 Task: Create a Workspace WS0000000019 in Trello with Workspace Type as ENGINEERING-IT and Workspace Description as WD0000000019. Invite a Team Member Email0000000073 to Workspace WS0000000019 in Trello. Invite a Team Member Email0000000074 to Workspace WS0000000019 in Trello. Invite a Team Member Email0000000075 to Workspace WS0000000019 in Trello. Invite a Team Member Email0000000076 to Workspace WS0000000019 in Trello
Action: Mouse moved to (708, 767)
Screenshot: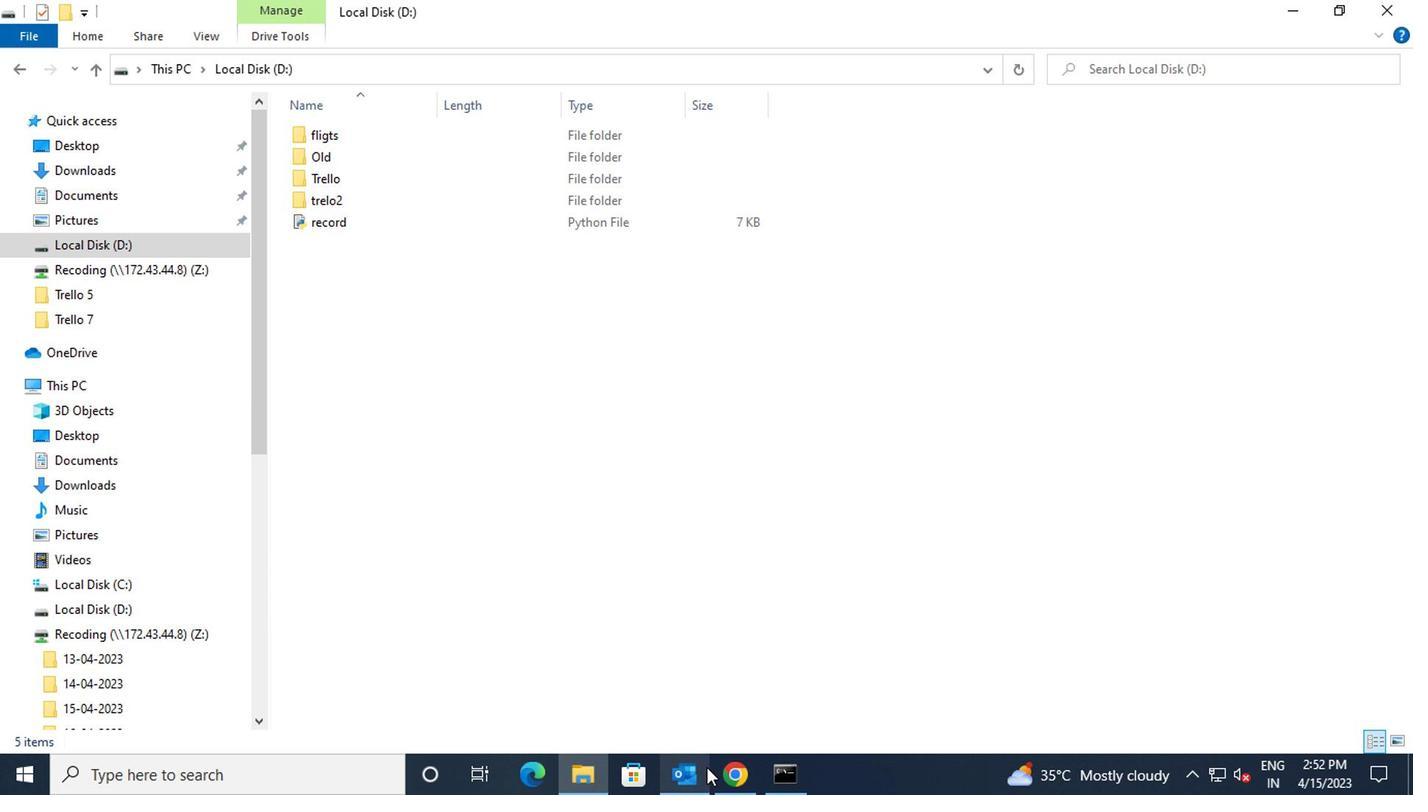 
Action: Mouse pressed left at (708, 767)
Screenshot: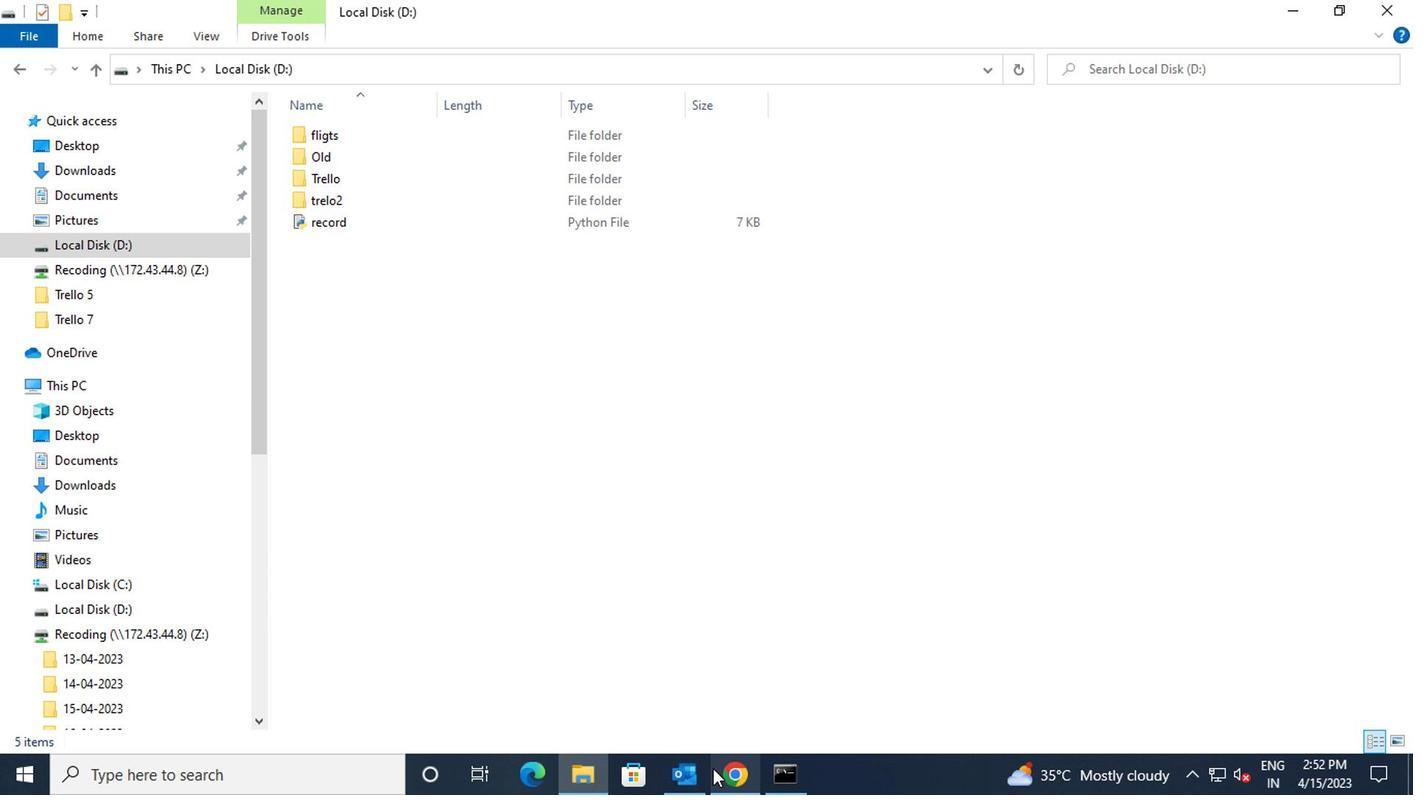 
Action: Mouse moved to (591, 138)
Screenshot: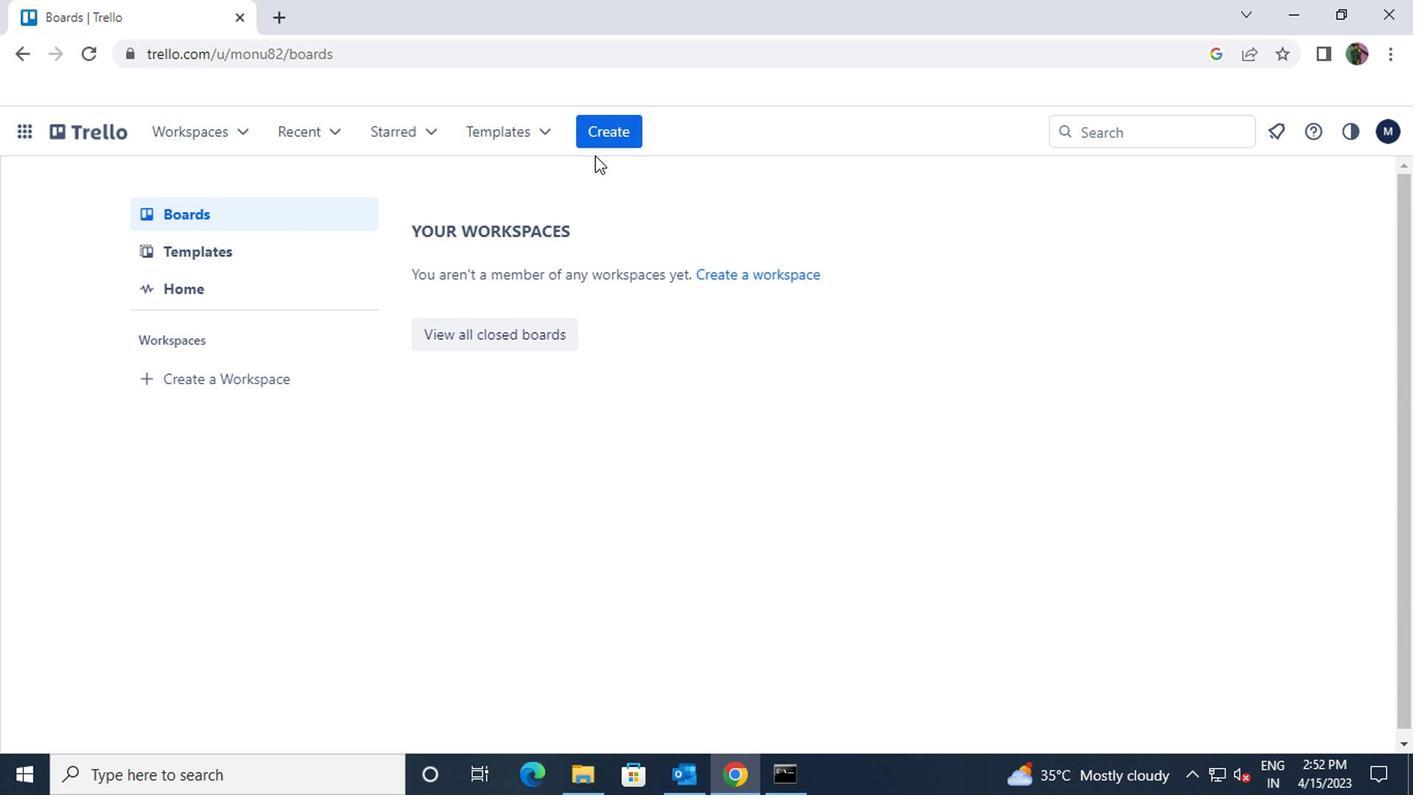 
Action: Mouse pressed left at (591, 138)
Screenshot: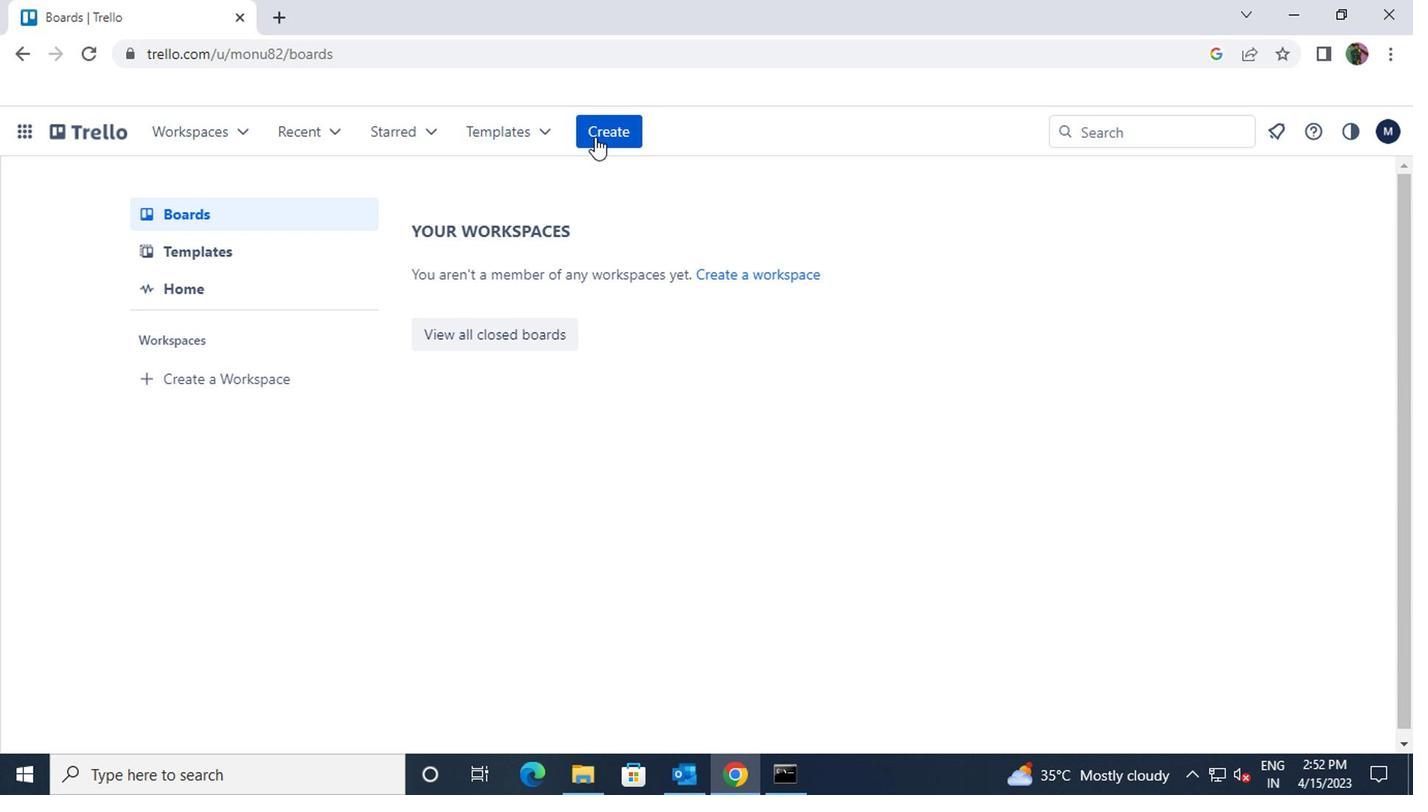
Action: Mouse moved to (653, 334)
Screenshot: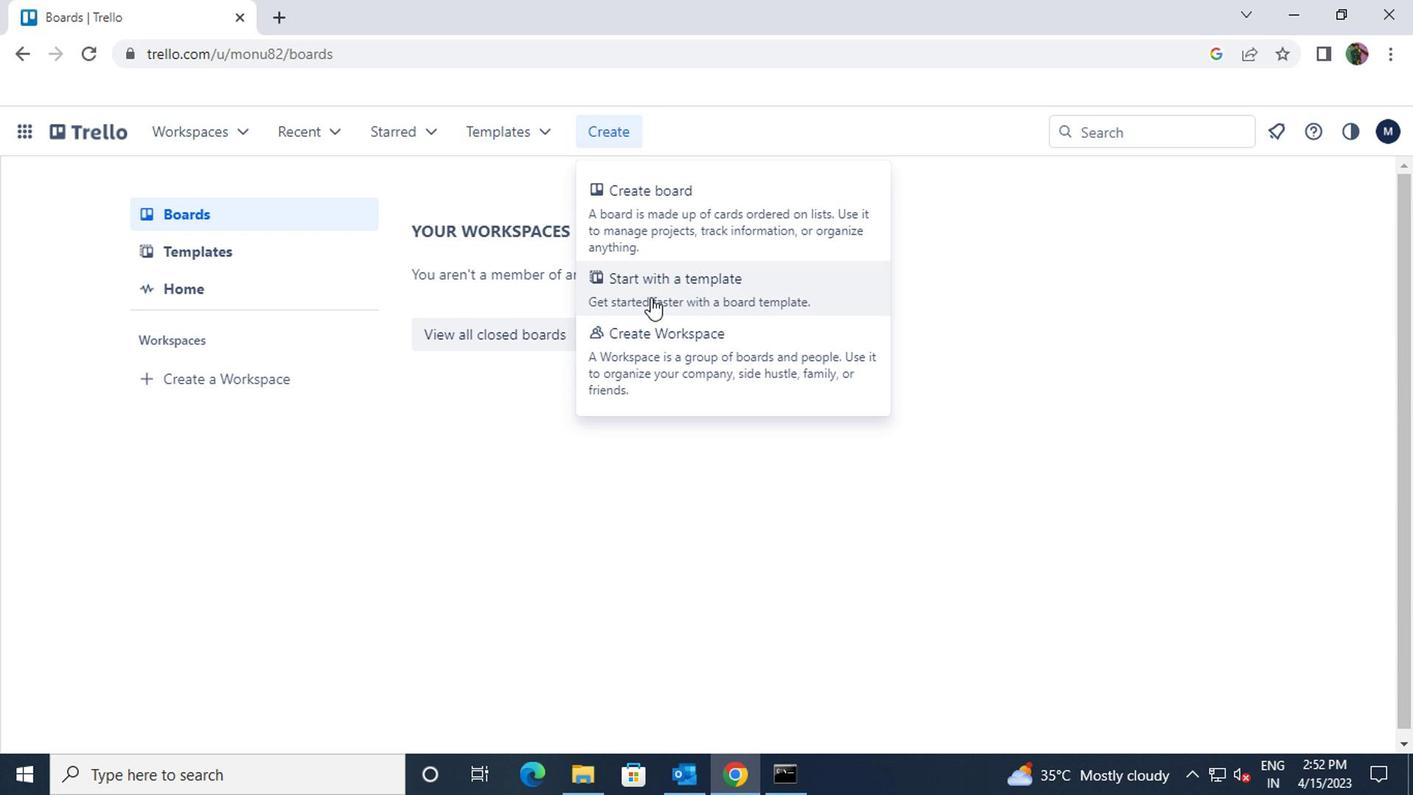 
Action: Mouse pressed left at (653, 334)
Screenshot: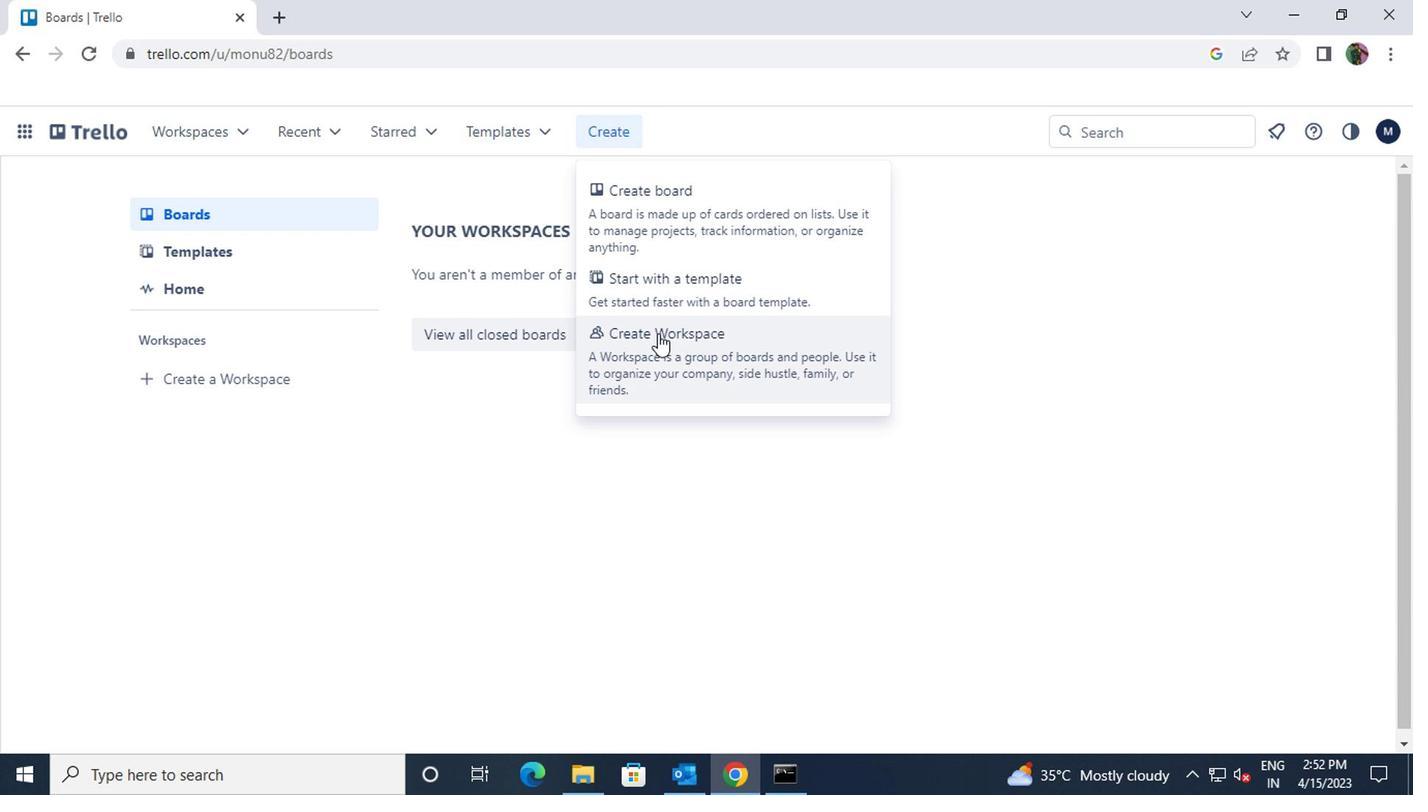 
Action: Key pressed <Key.shift>WS0000000019
Screenshot: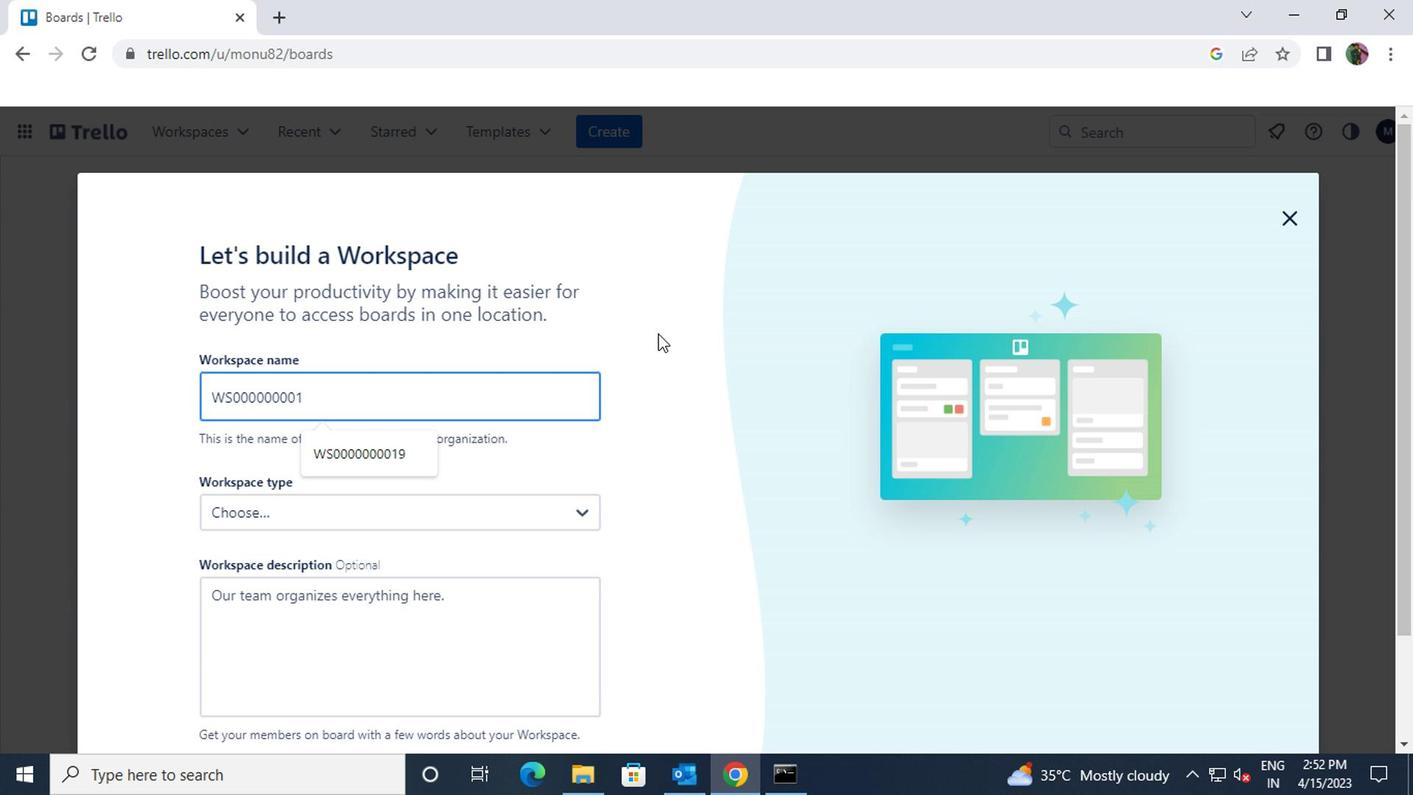 
Action: Mouse moved to (575, 507)
Screenshot: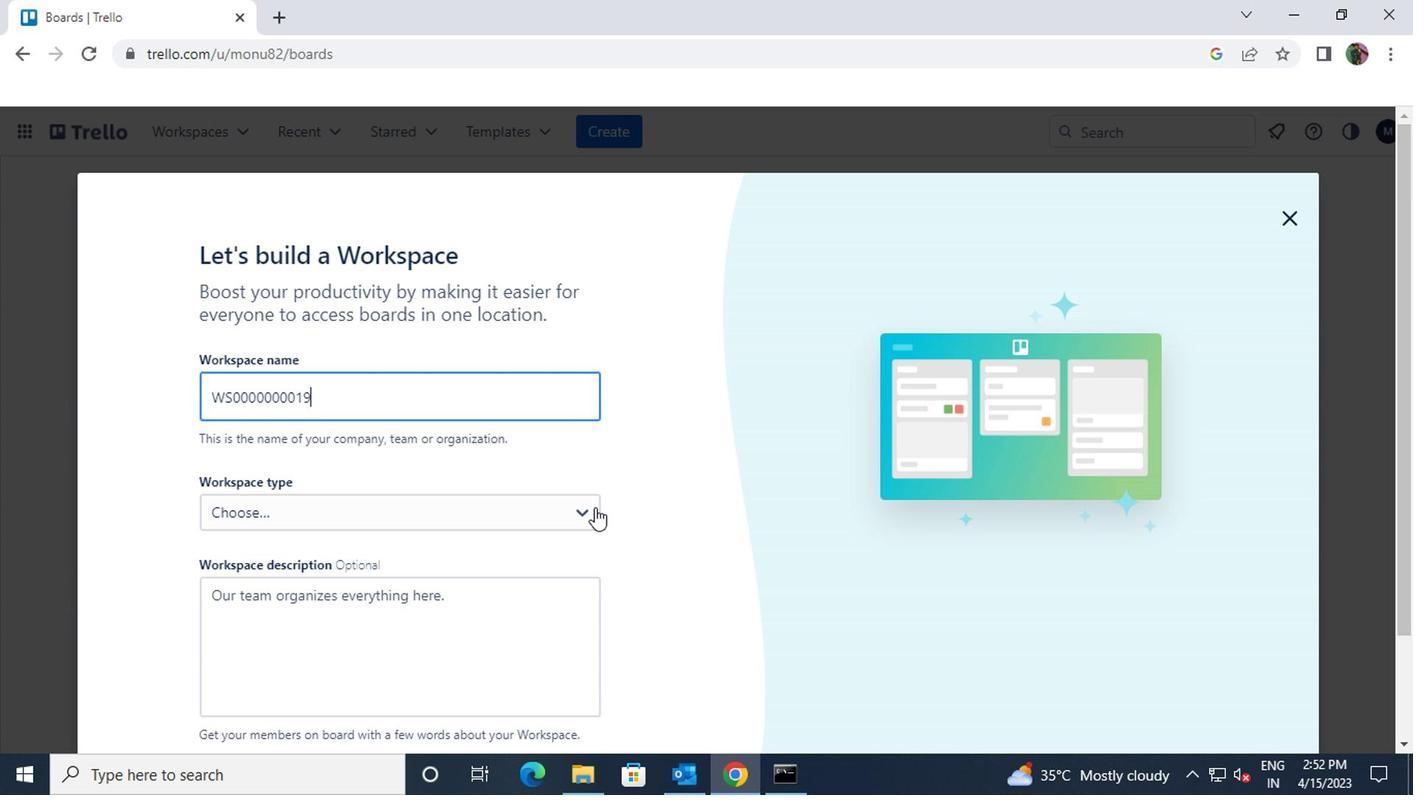 
Action: Mouse pressed left at (575, 507)
Screenshot: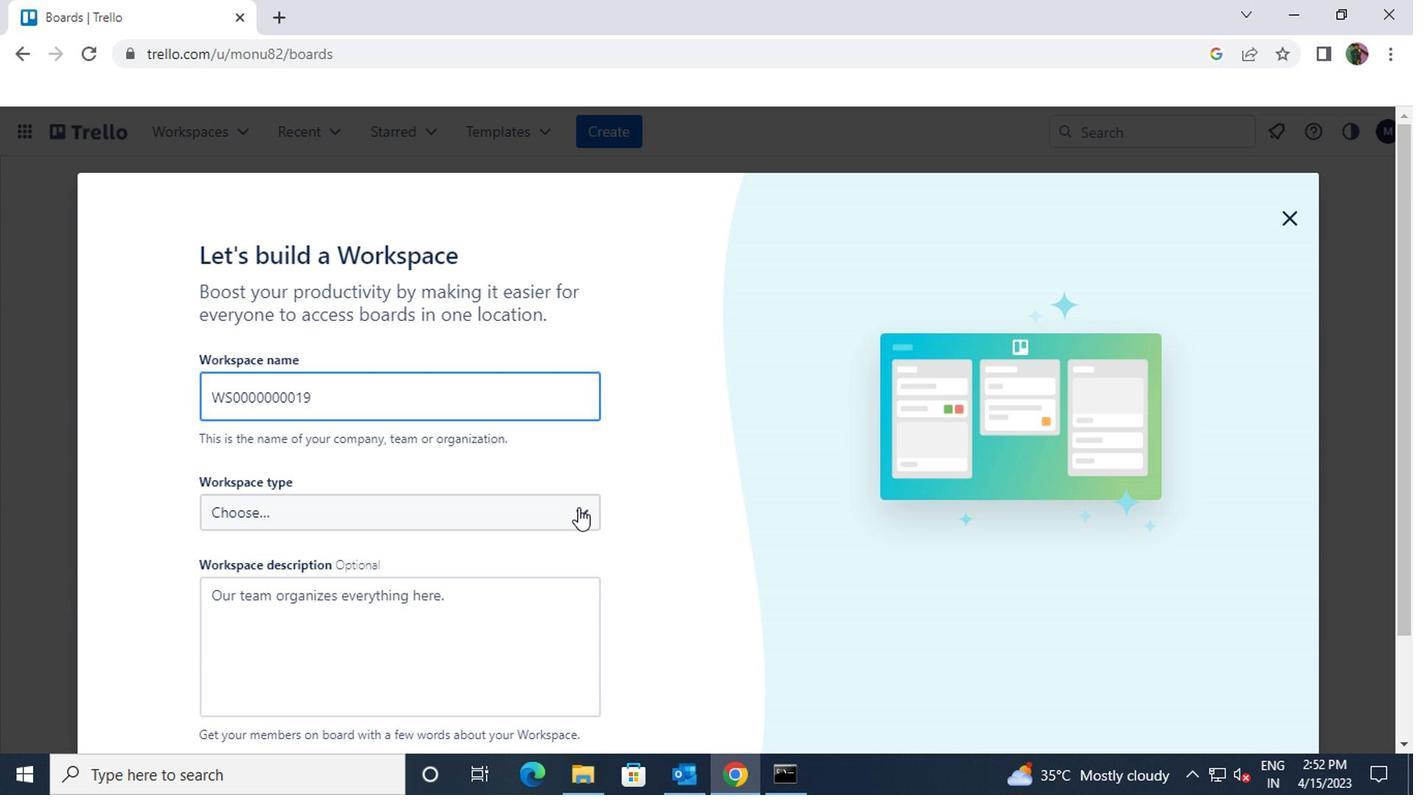 
Action: Mouse moved to (517, 551)
Screenshot: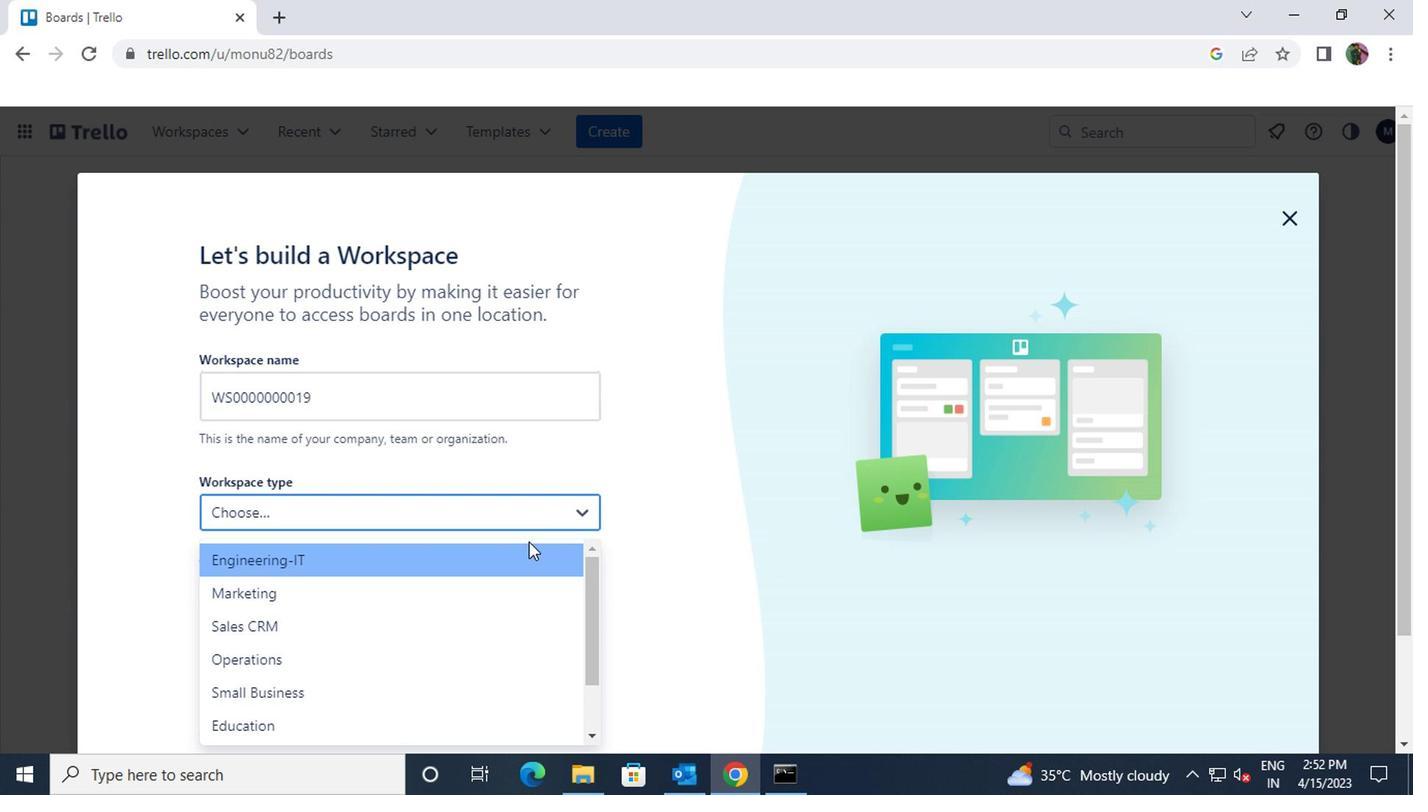 
Action: Mouse pressed left at (517, 551)
Screenshot: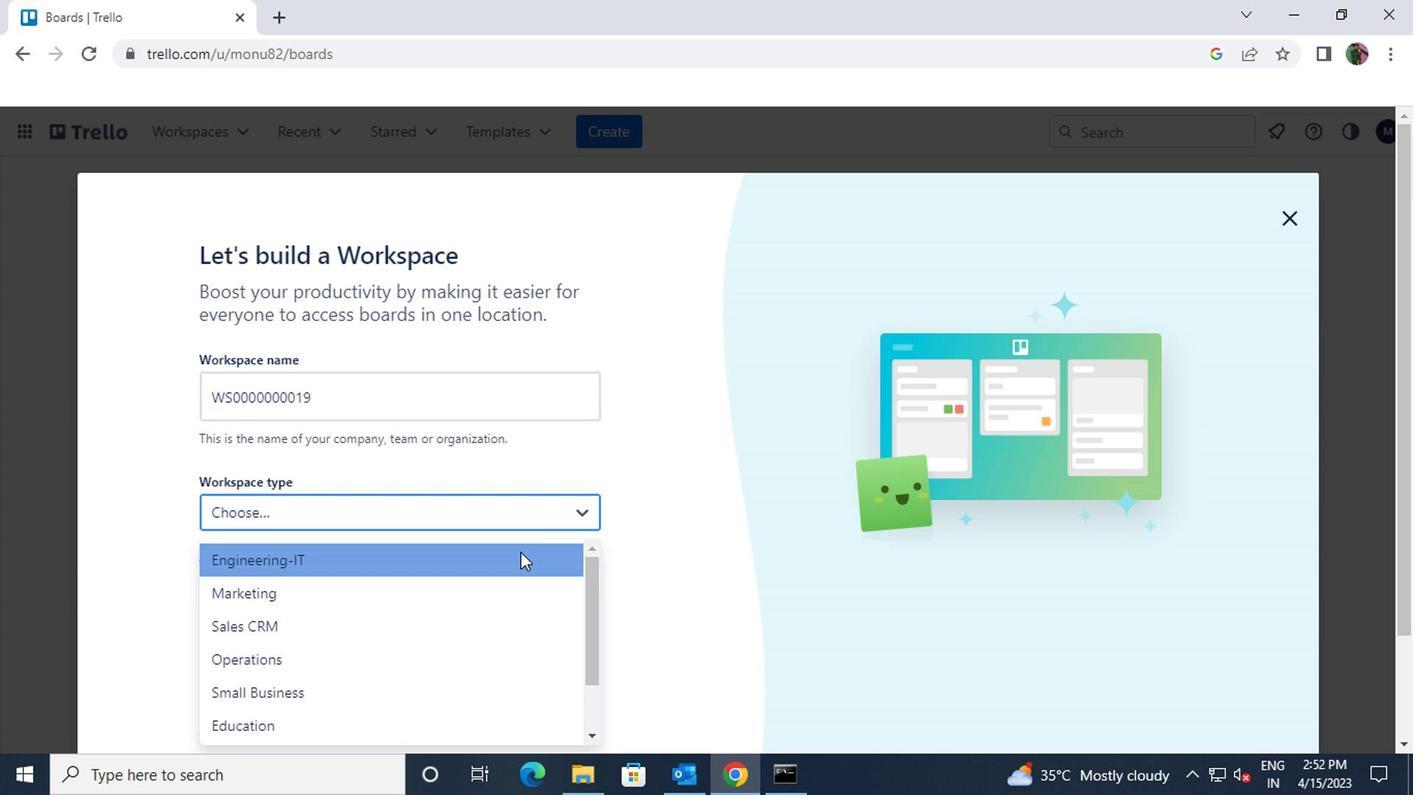 
Action: Mouse moved to (474, 609)
Screenshot: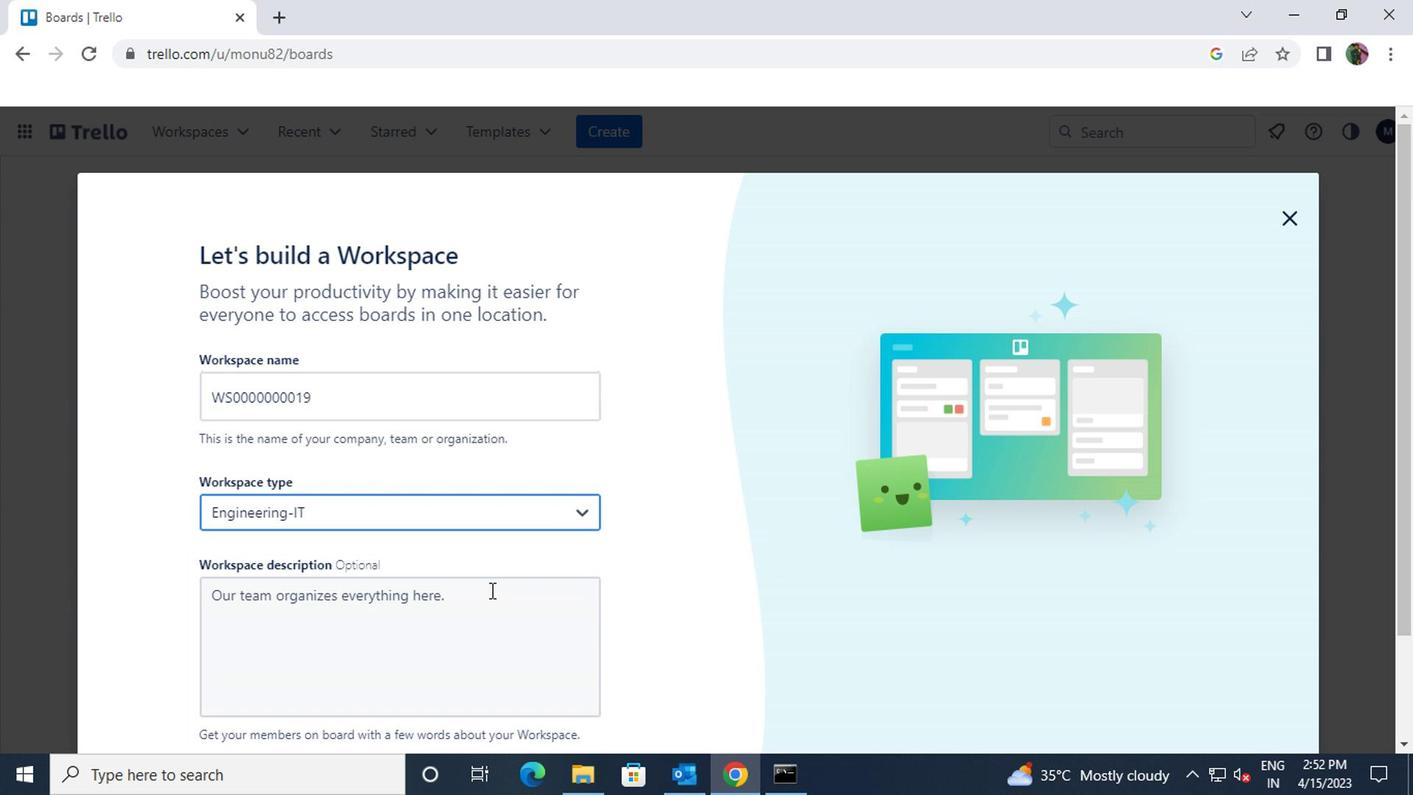 
Action: Mouse pressed left at (474, 609)
Screenshot: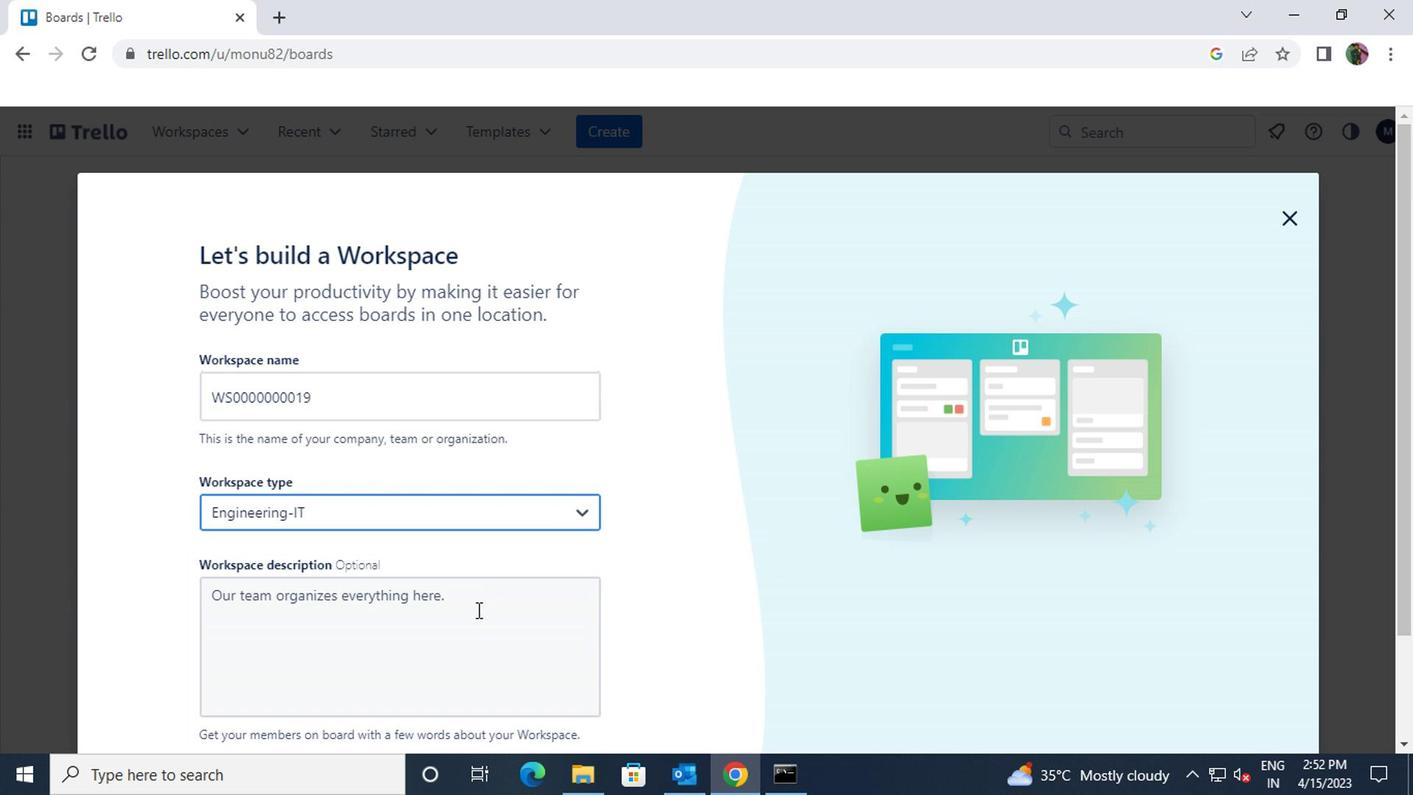 
Action: Mouse moved to (469, 577)
Screenshot: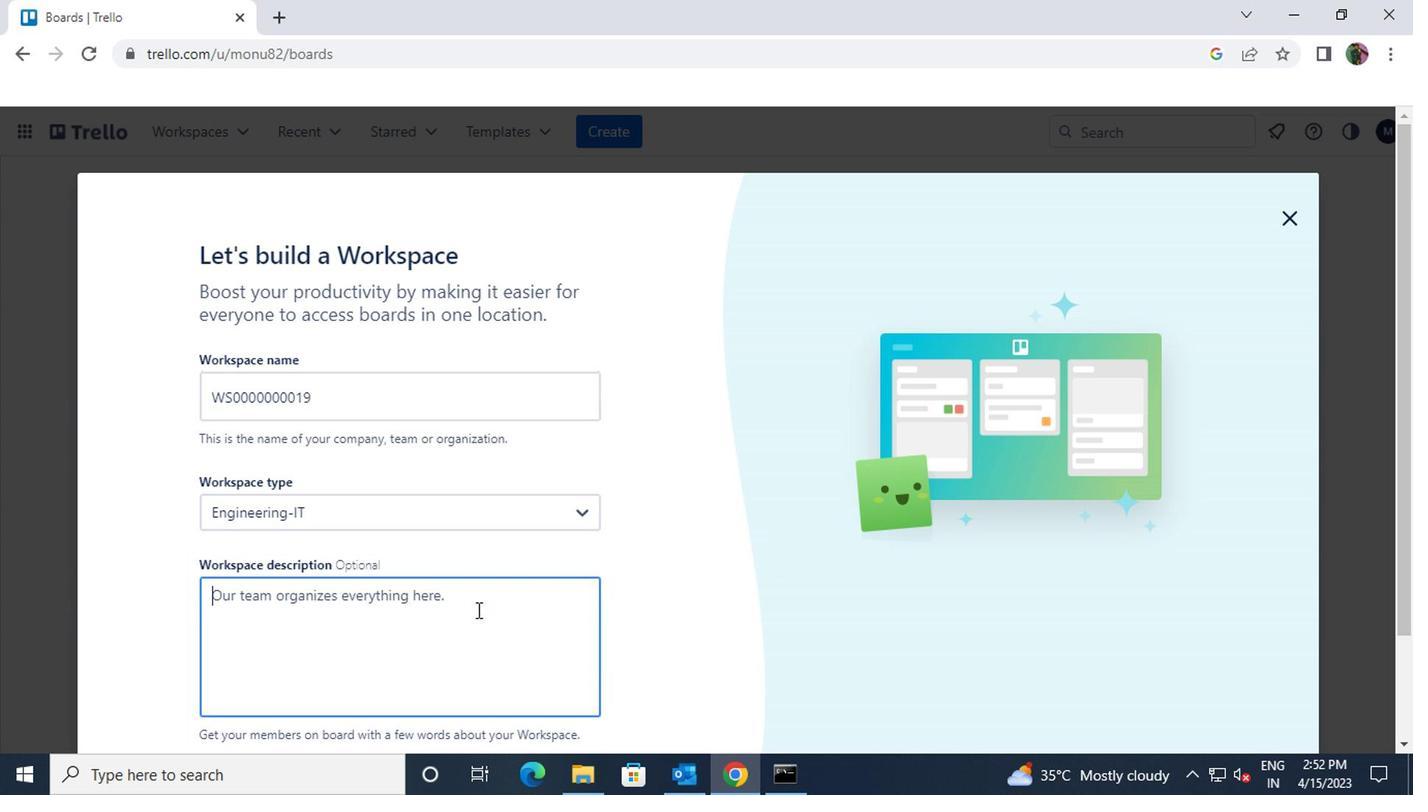 
Action: Key pressed <Key.shift><Key.shift><Key.shift><Key.shift><Key.shift><Key.shift><Key.shift><Key.shift><Key.shift>WD0000000019
Screenshot: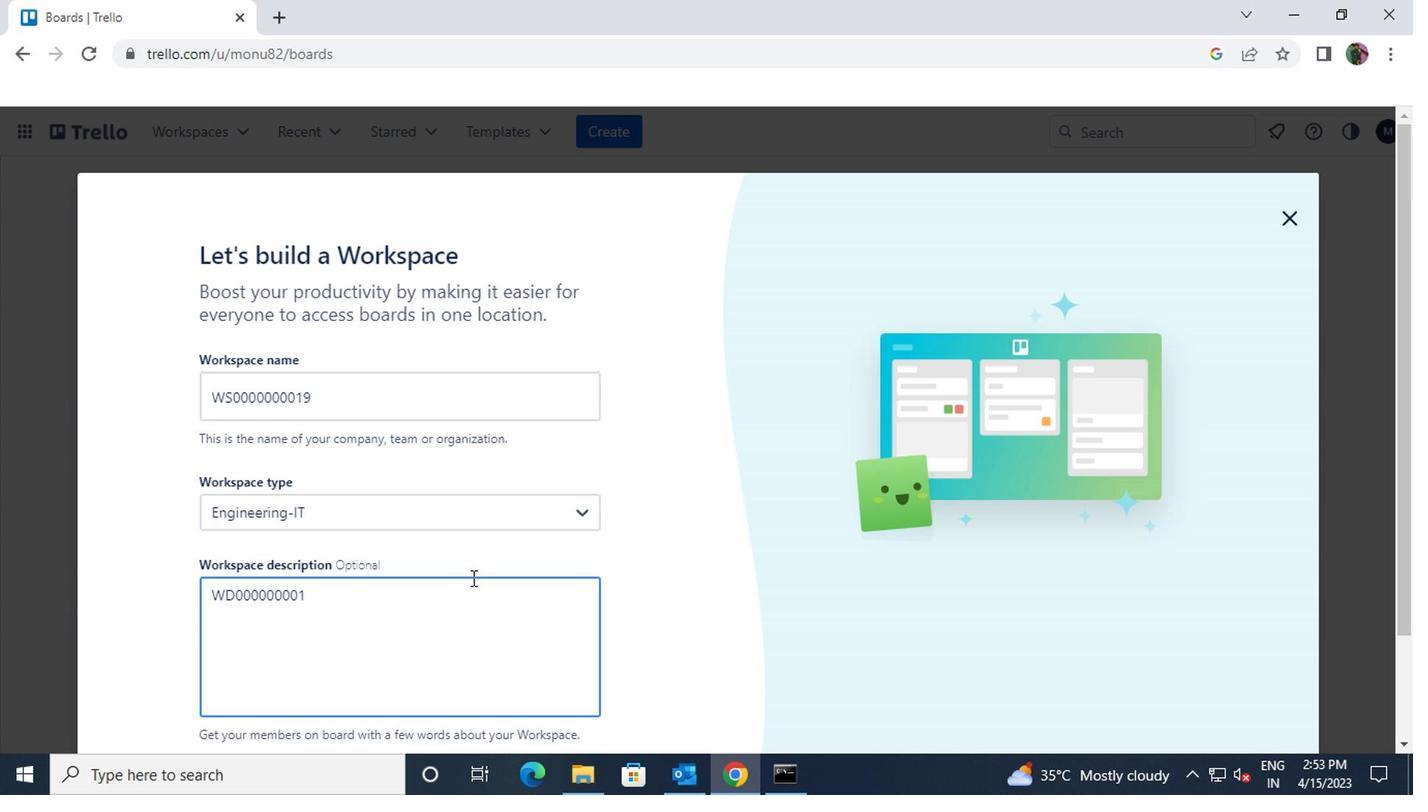 
Action: Mouse scrolled (469, 576) with delta (0, 0)
Screenshot: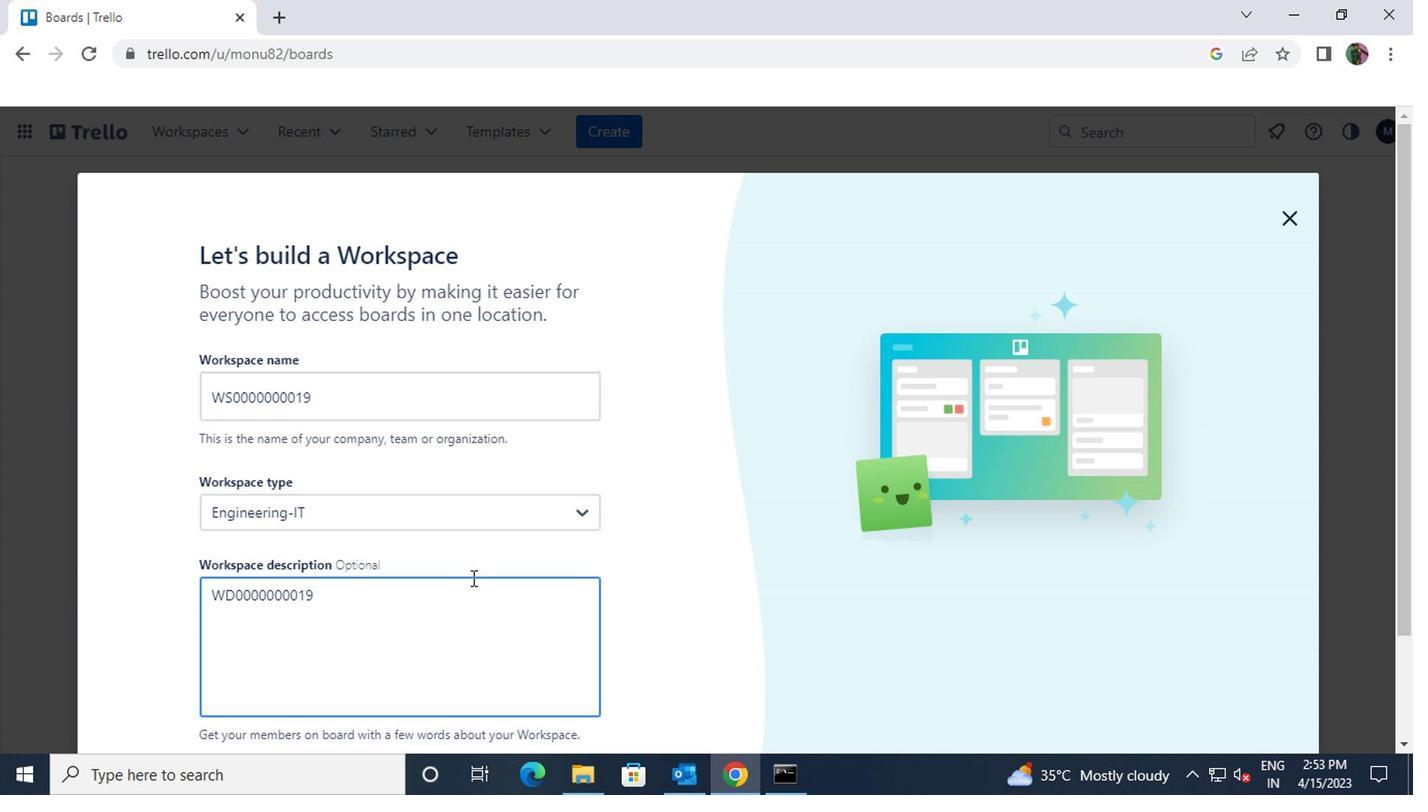 
Action: Mouse scrolled (469, 576) with delta (0, 0)
Screenshot: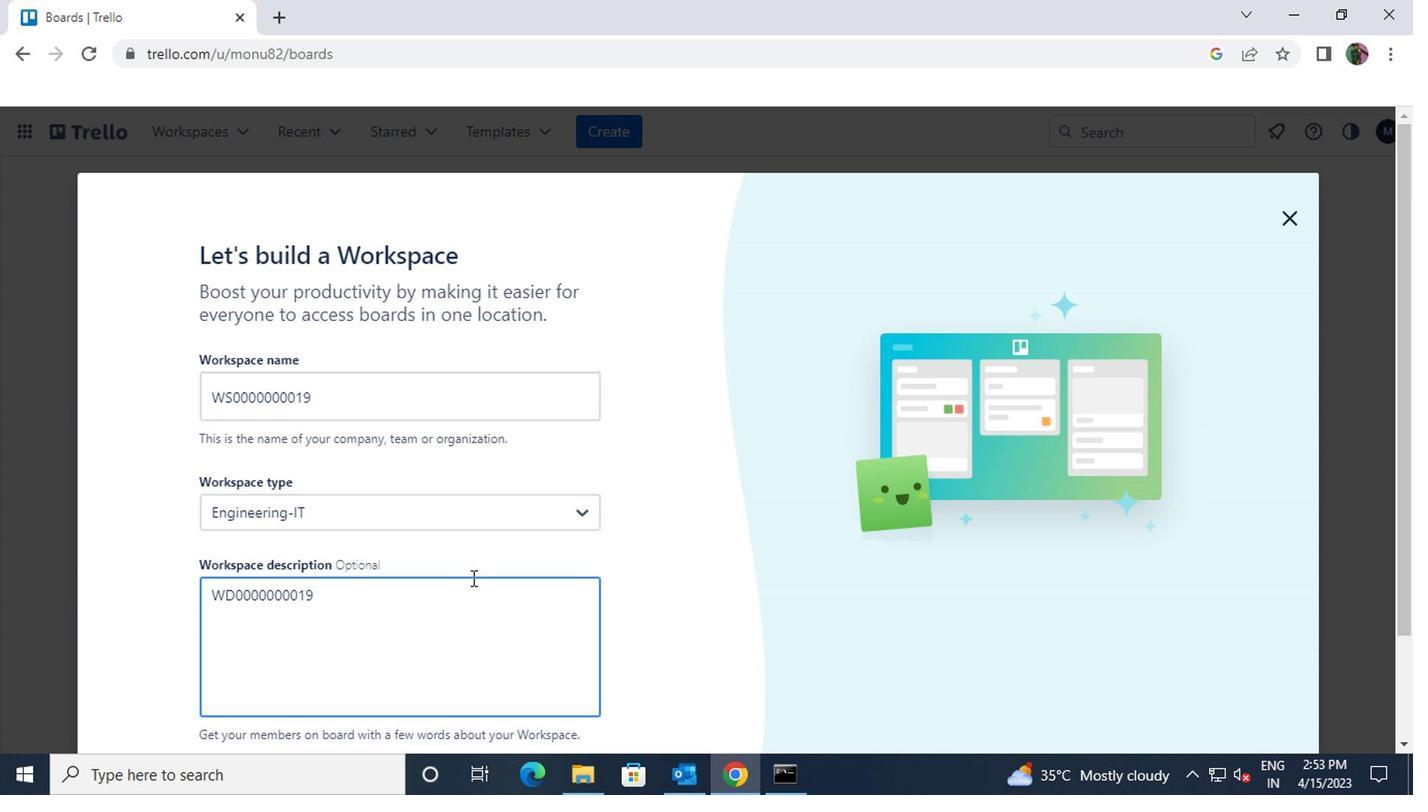 
Action: Mouse scrolled (469, 576) with delta (0, 0)
Screenshot: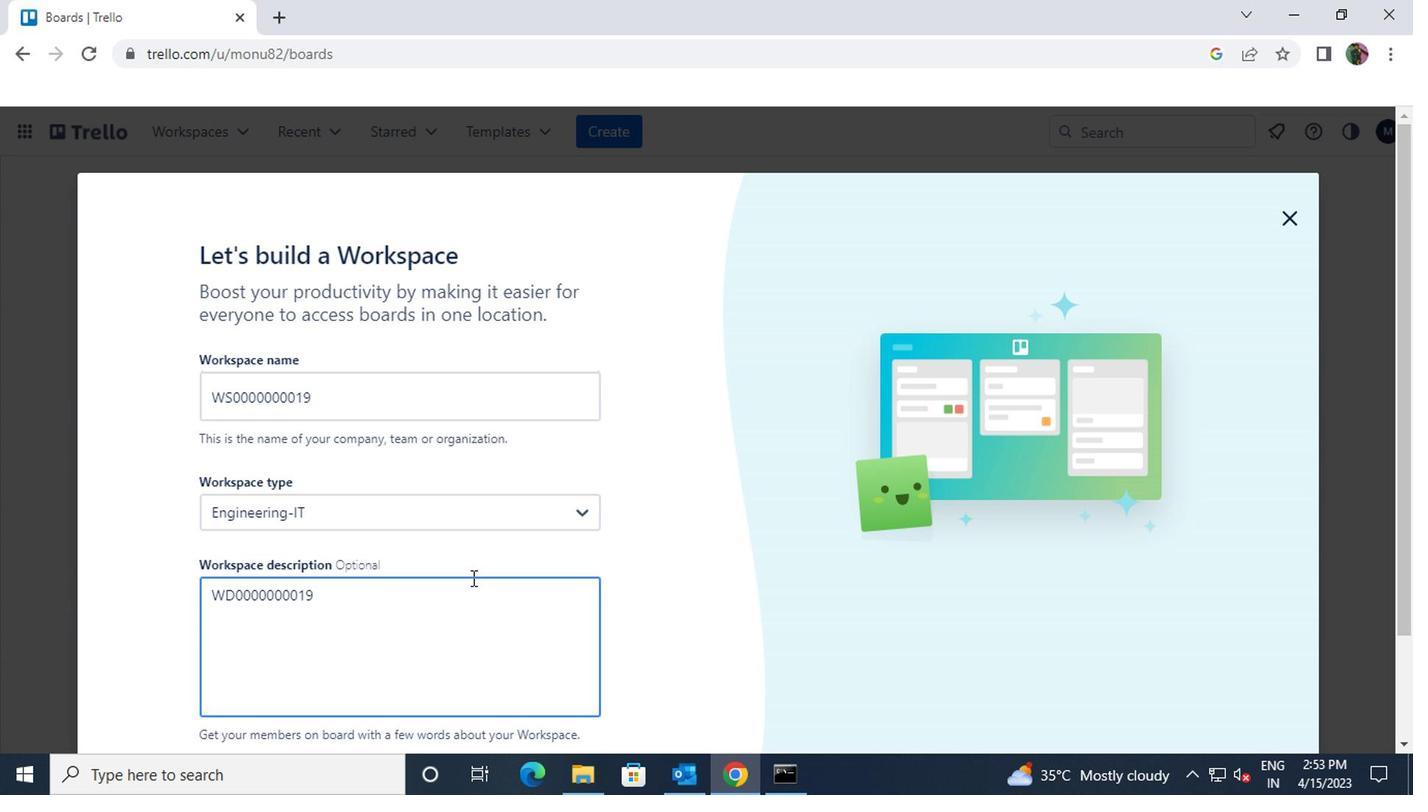 
Action: Mouse moved to (468, 656)
Screenshot: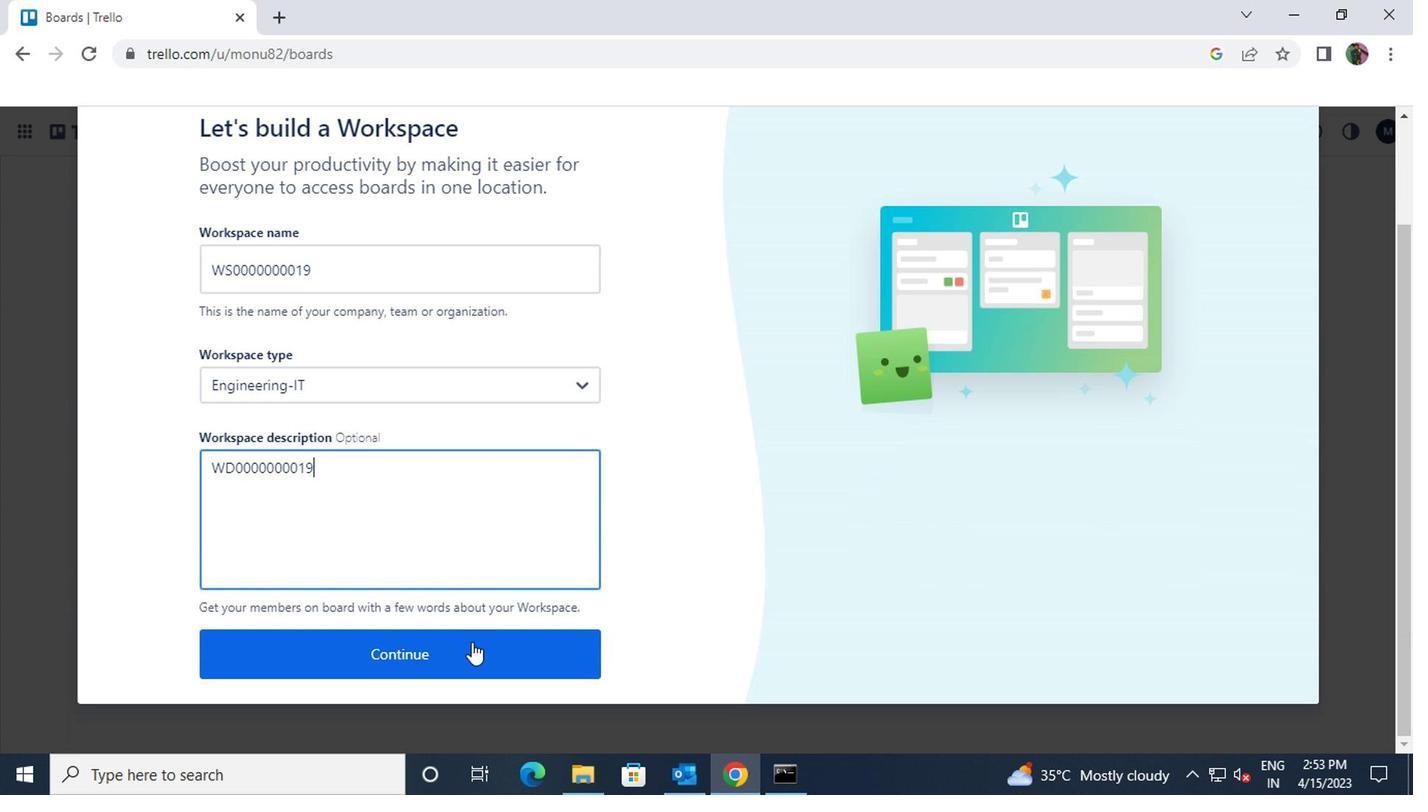 
Action: Mouse pressed left at (468, 656)
Screenshot: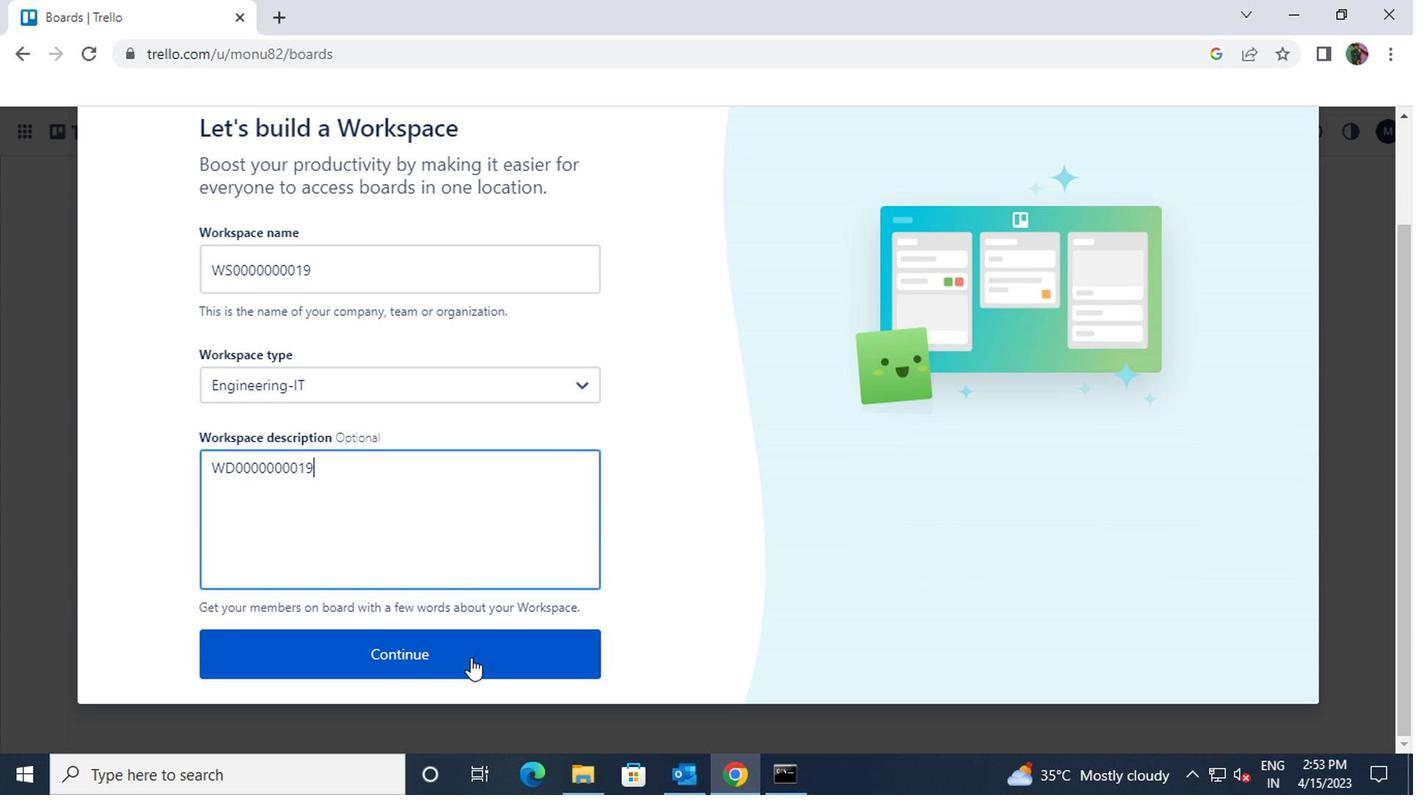 
Action: Mouse moved to (402, 385)
Screenshot: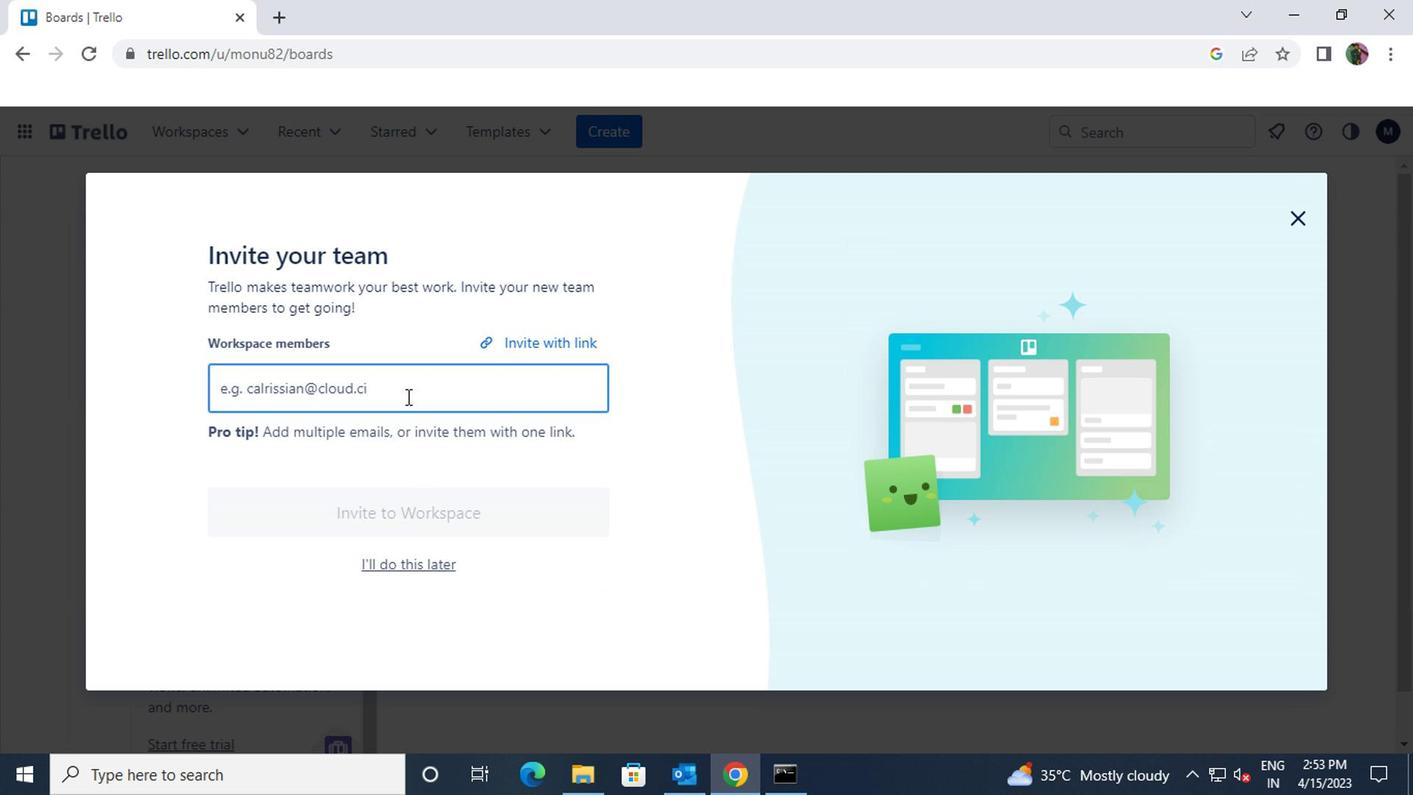 
Action: Key pressed AYUS98111<Key.shift>@GMAIL.COM
Screenshot: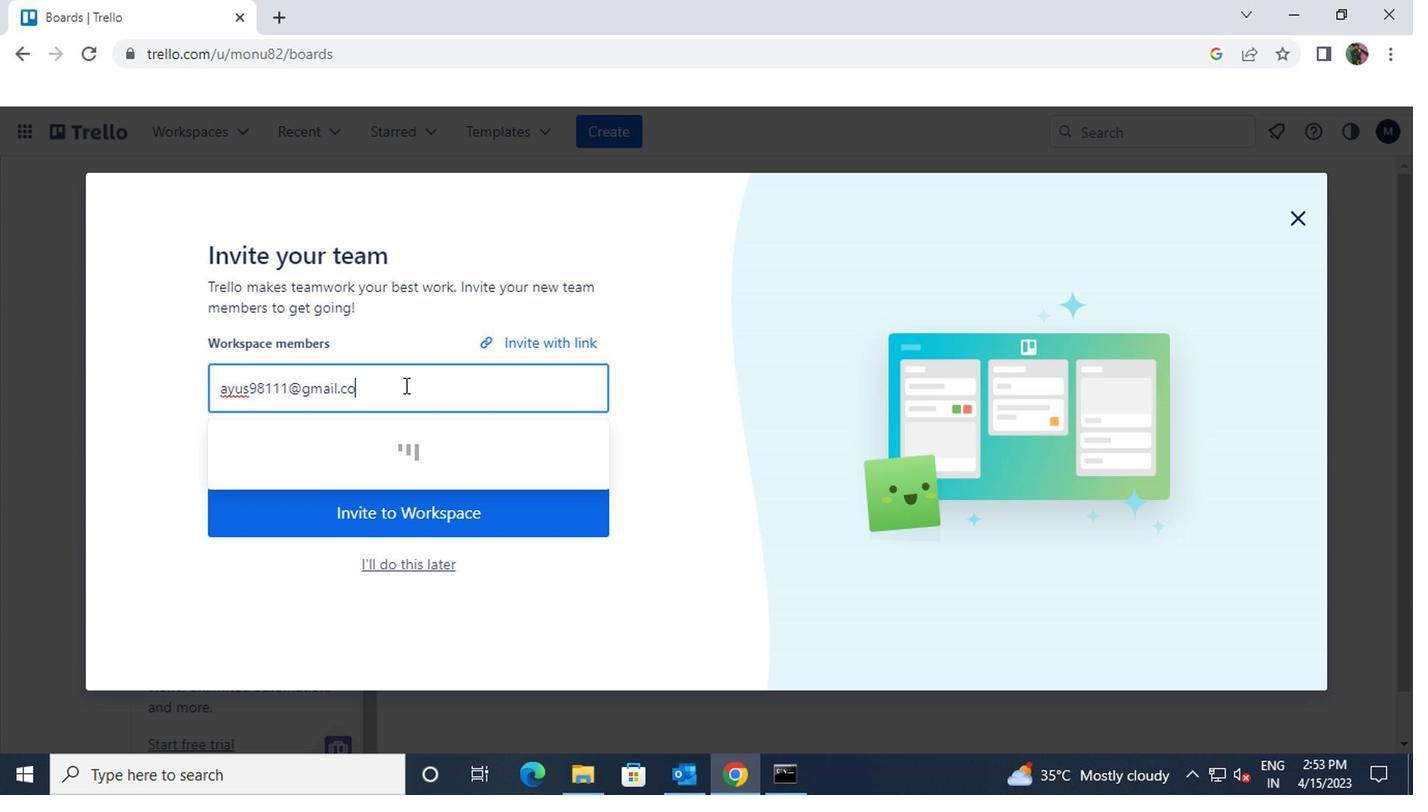 
Action: Mouse moved to (337, 438)
Screenshot: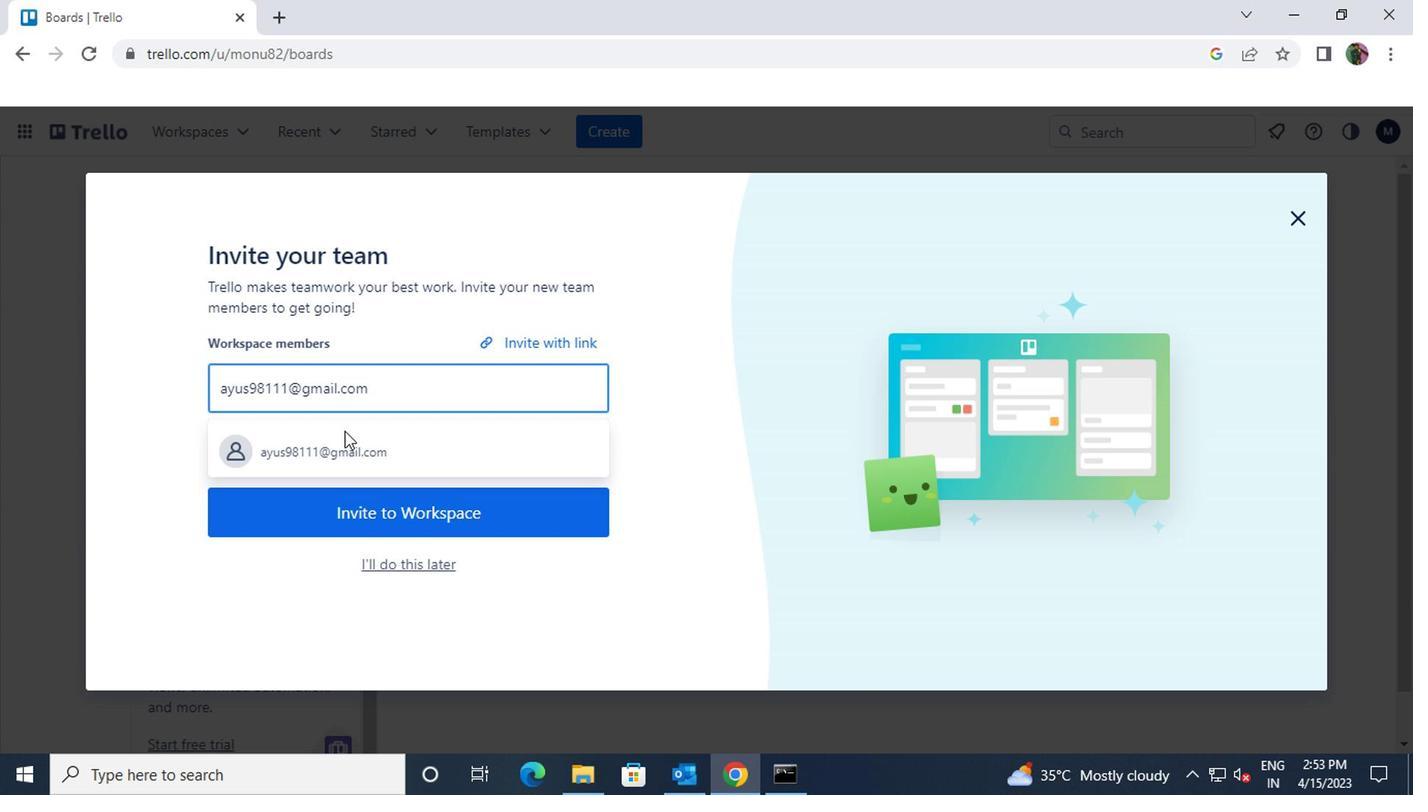 
Action: Mouse pressed left at (337, 438)
Screenshot: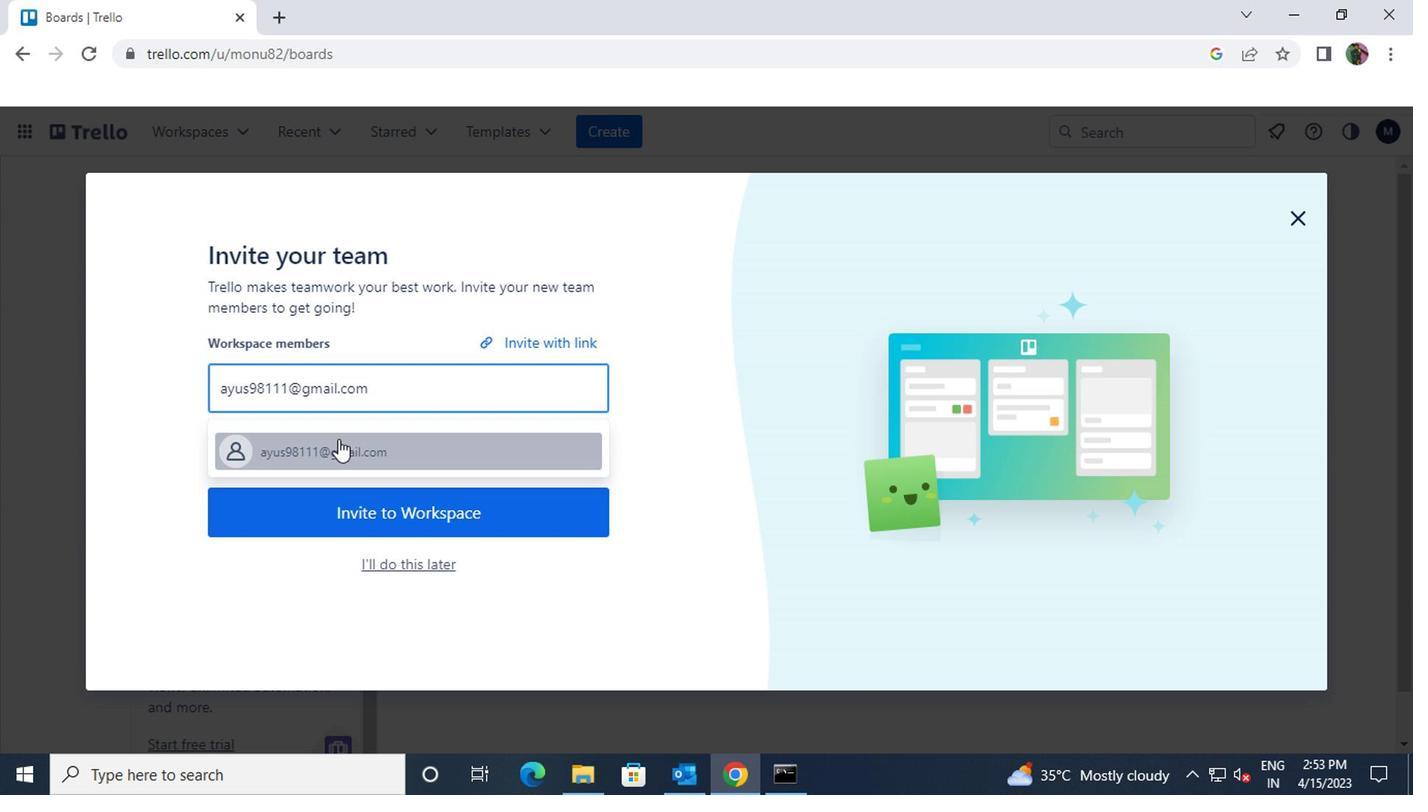 
Action: Mouse moved to (349, 401)
Screenshot: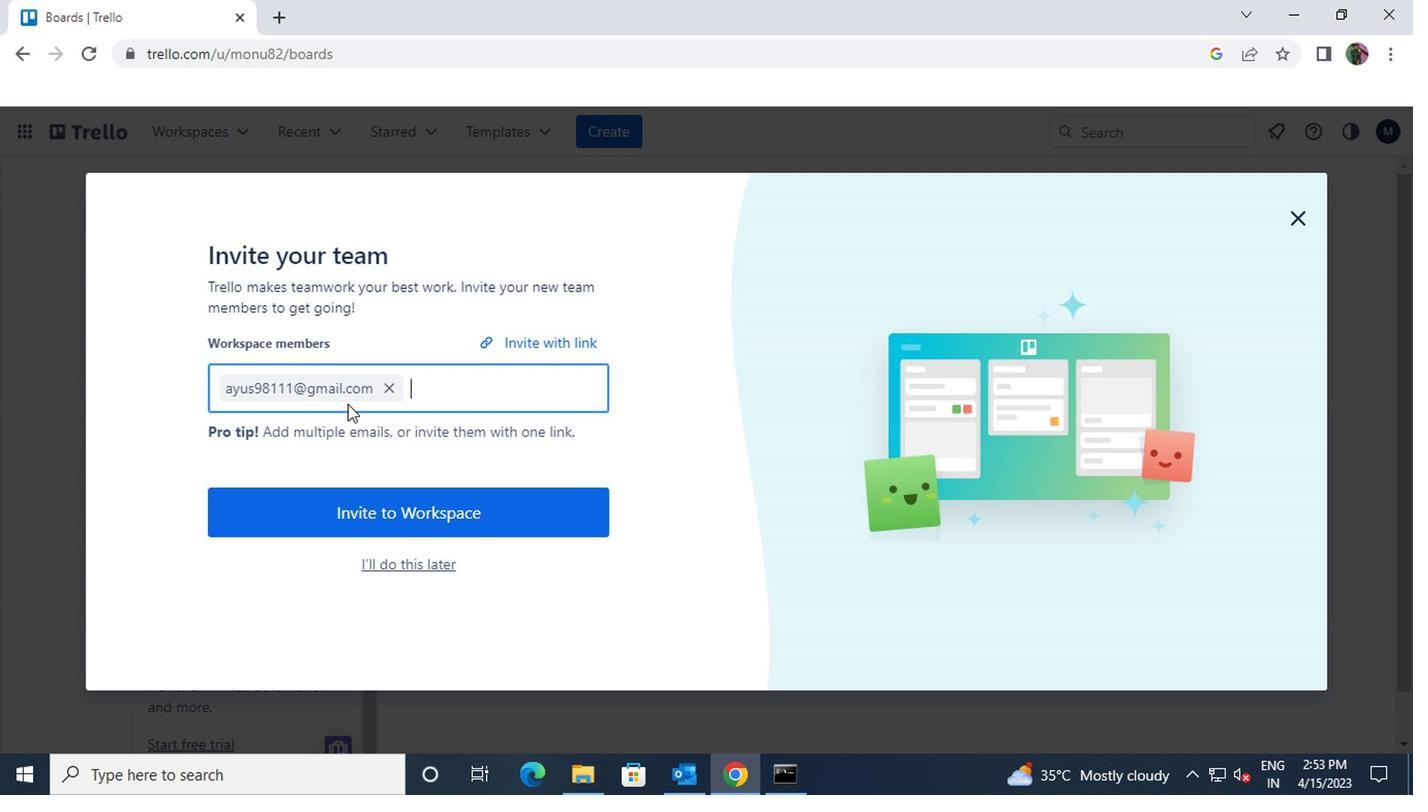 
Action: Key pressed NIKRATHI889<Key.shift>@GMAIL.COM
Screenshot: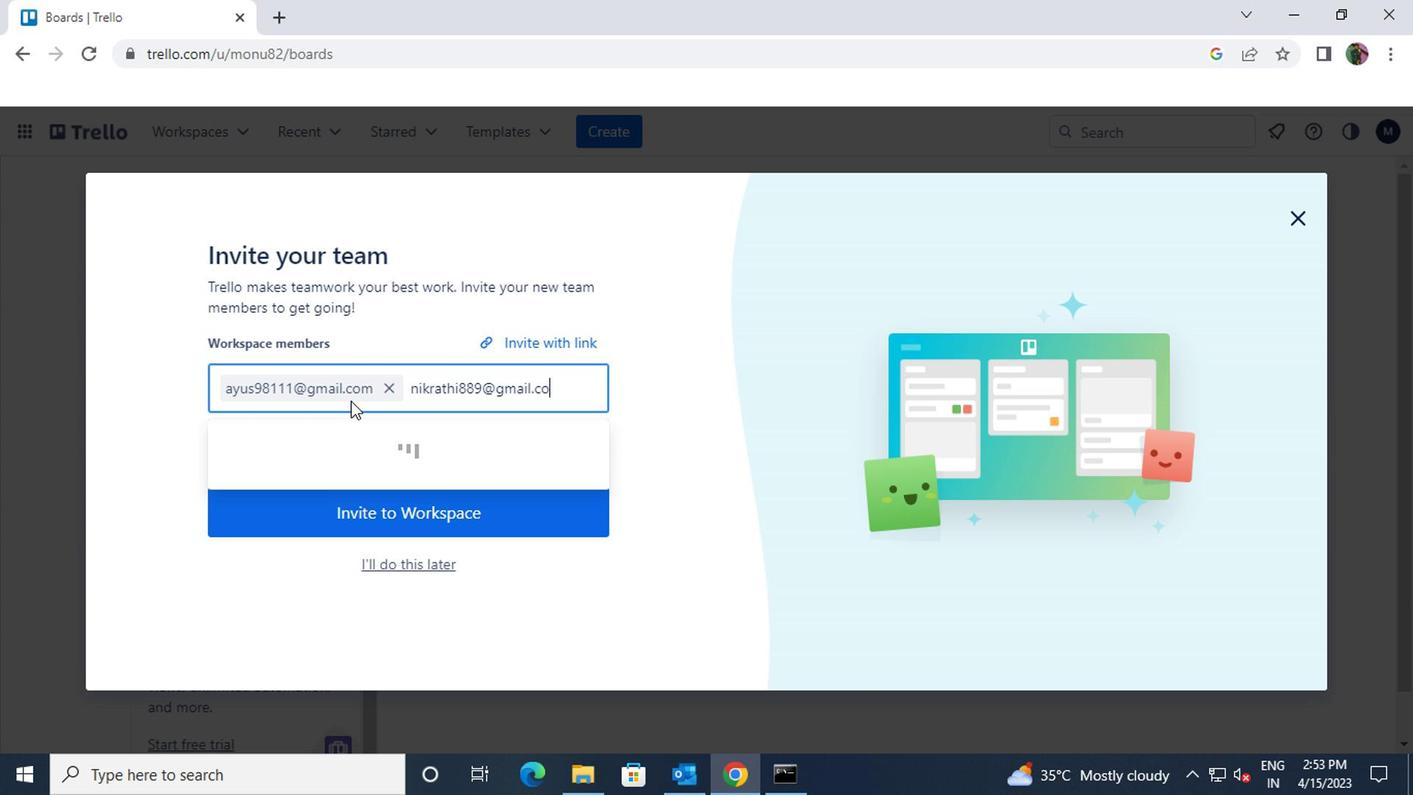
Action: Mouse moved to (300, 440)
Screenshot: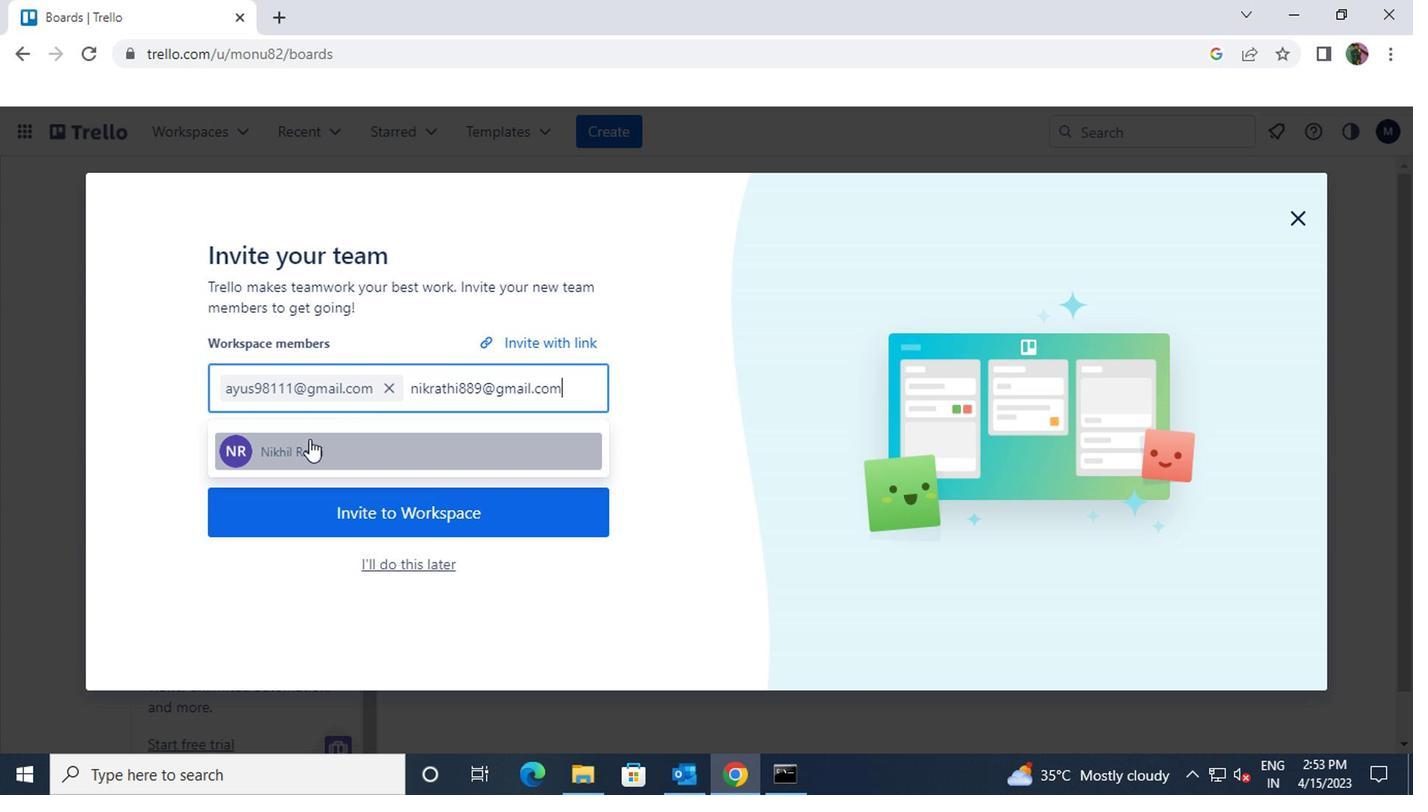 
Action: Mouse pressed left at (300, 440)
Screenshot: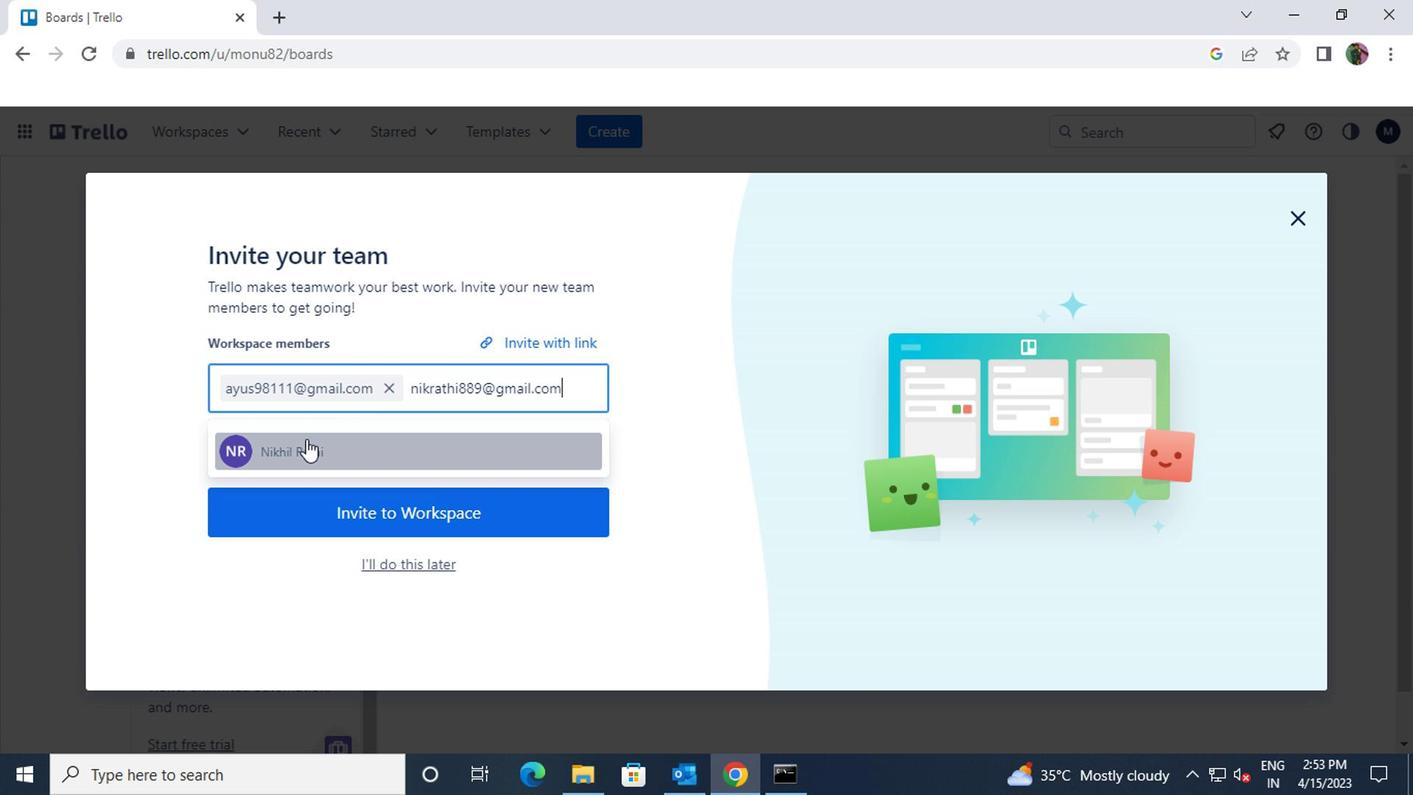 
Action: Key pressed C
Screenshot: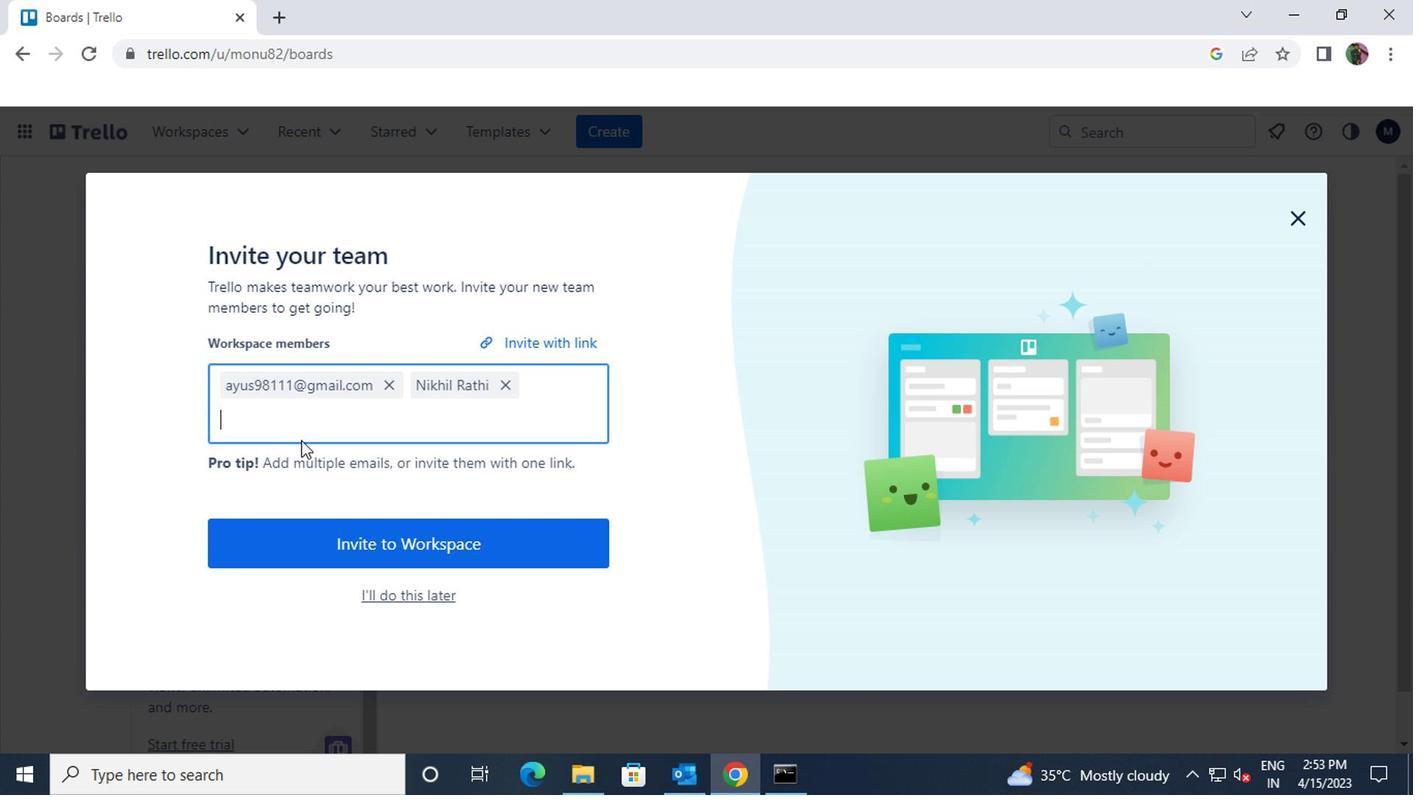 
Action: Mouse moved to (231, 421)
Screenshot: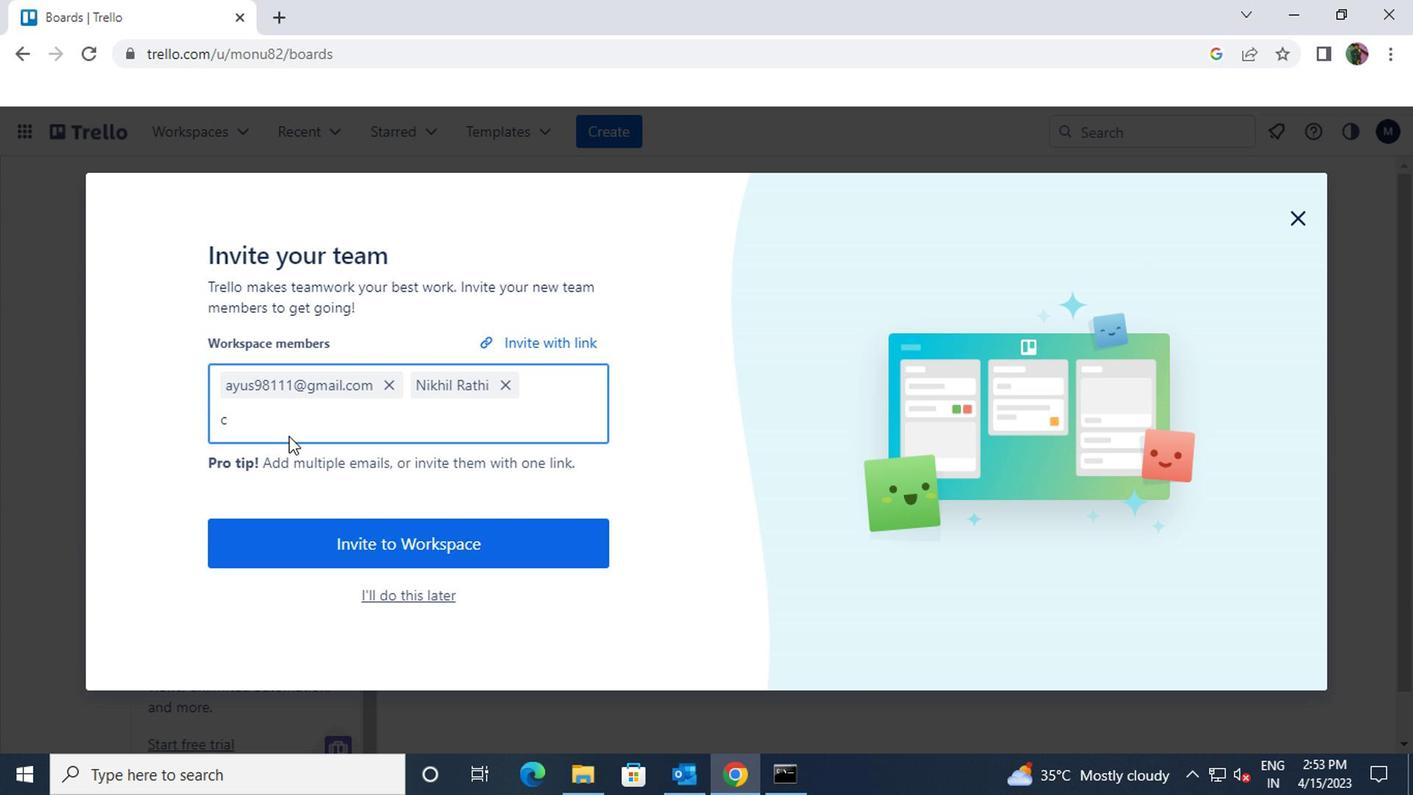 
Action: Mouse pressed left at (231, 421)
Screenshot: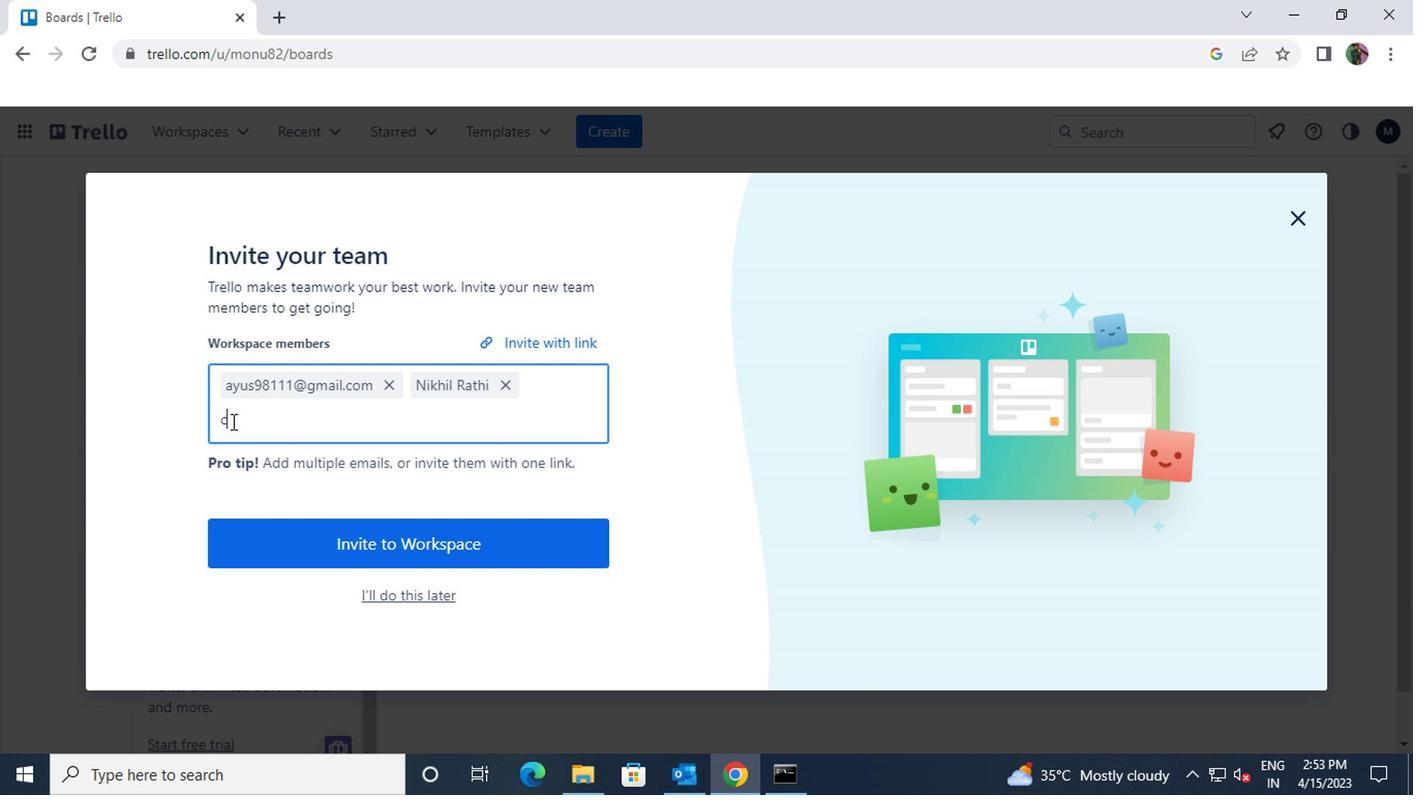 
Action: Mouse moved to (215, 422)
Screenshot: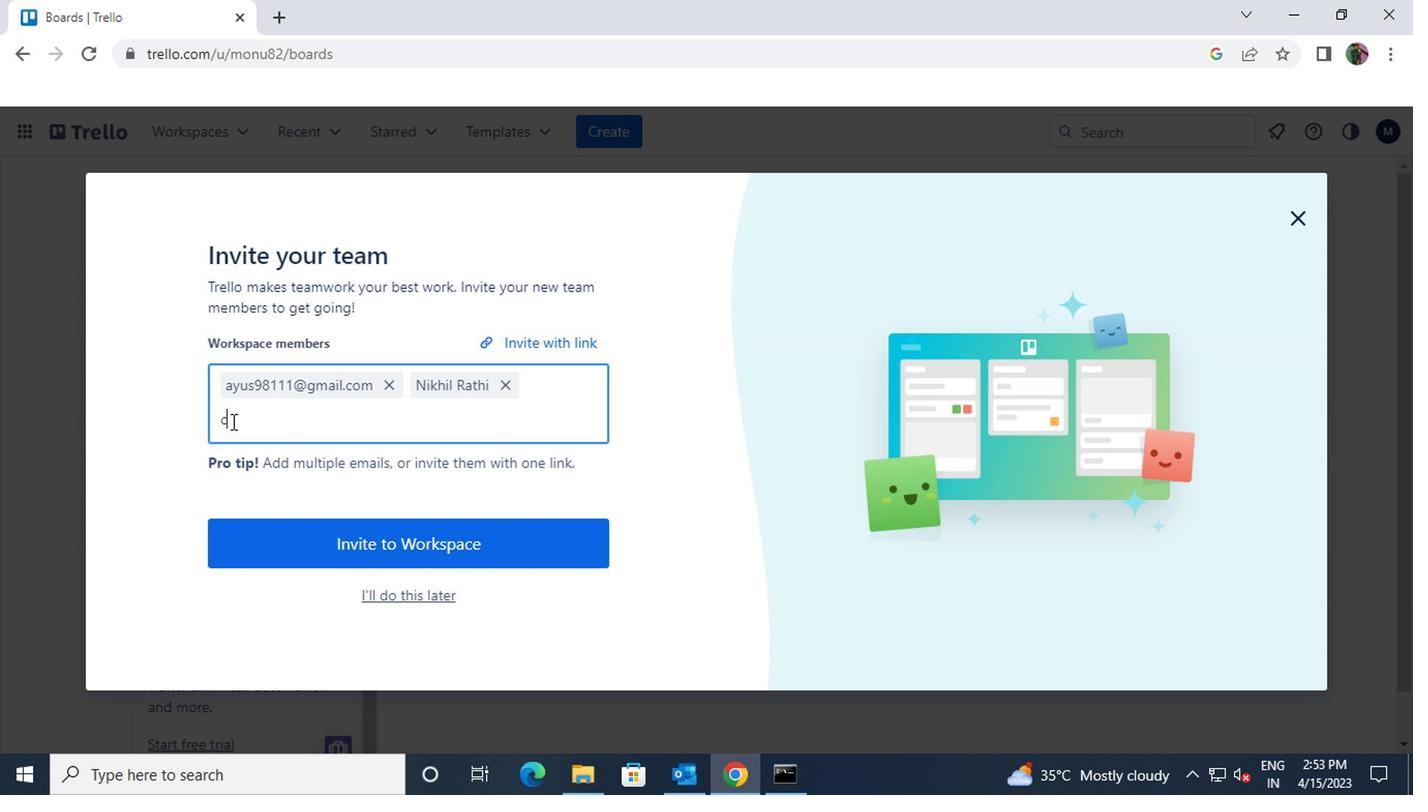 
Action: Key pressed VINNYOFFICE2<Key.shift>@GMAIL.COM
Screenshot: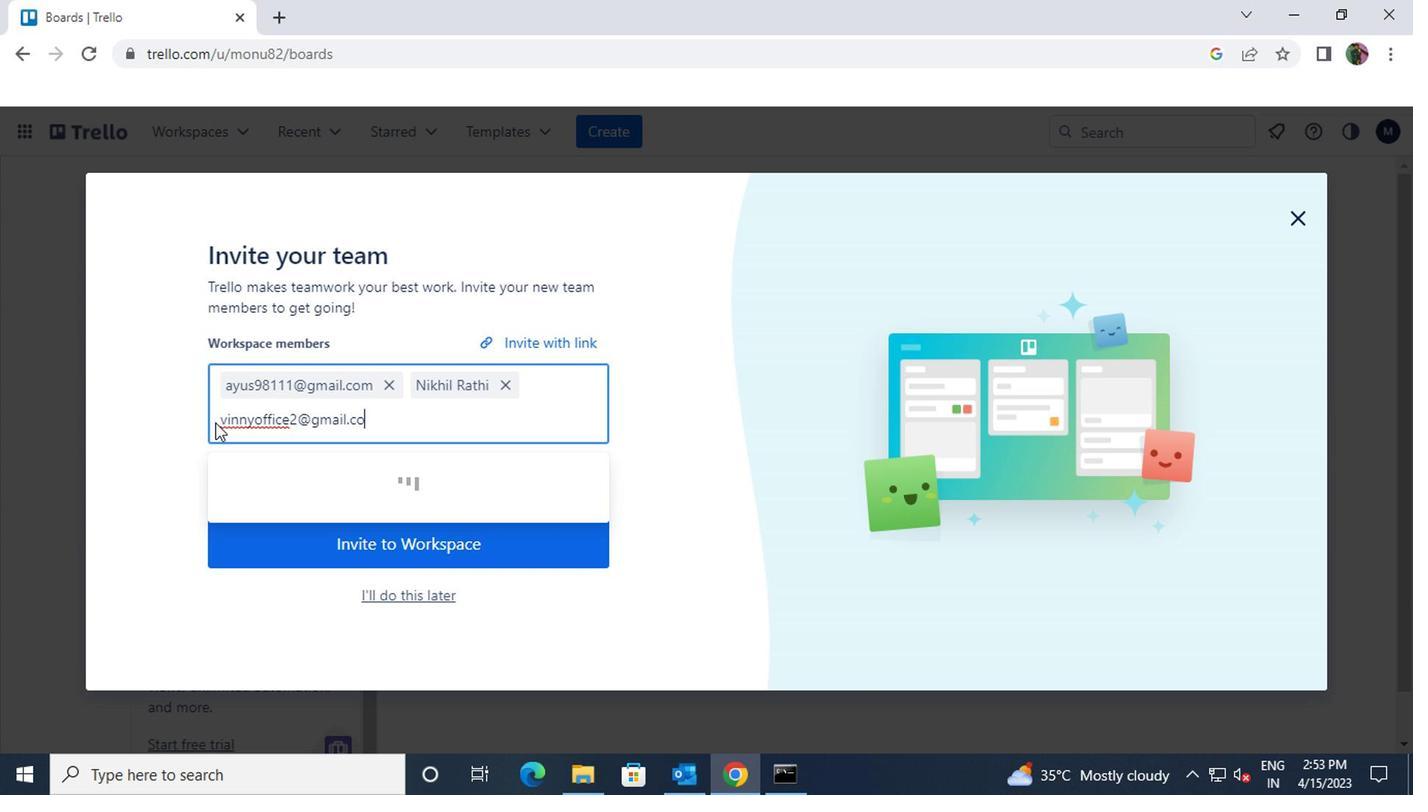 
Action: Mouse moved to (248, 487)
Screenshot: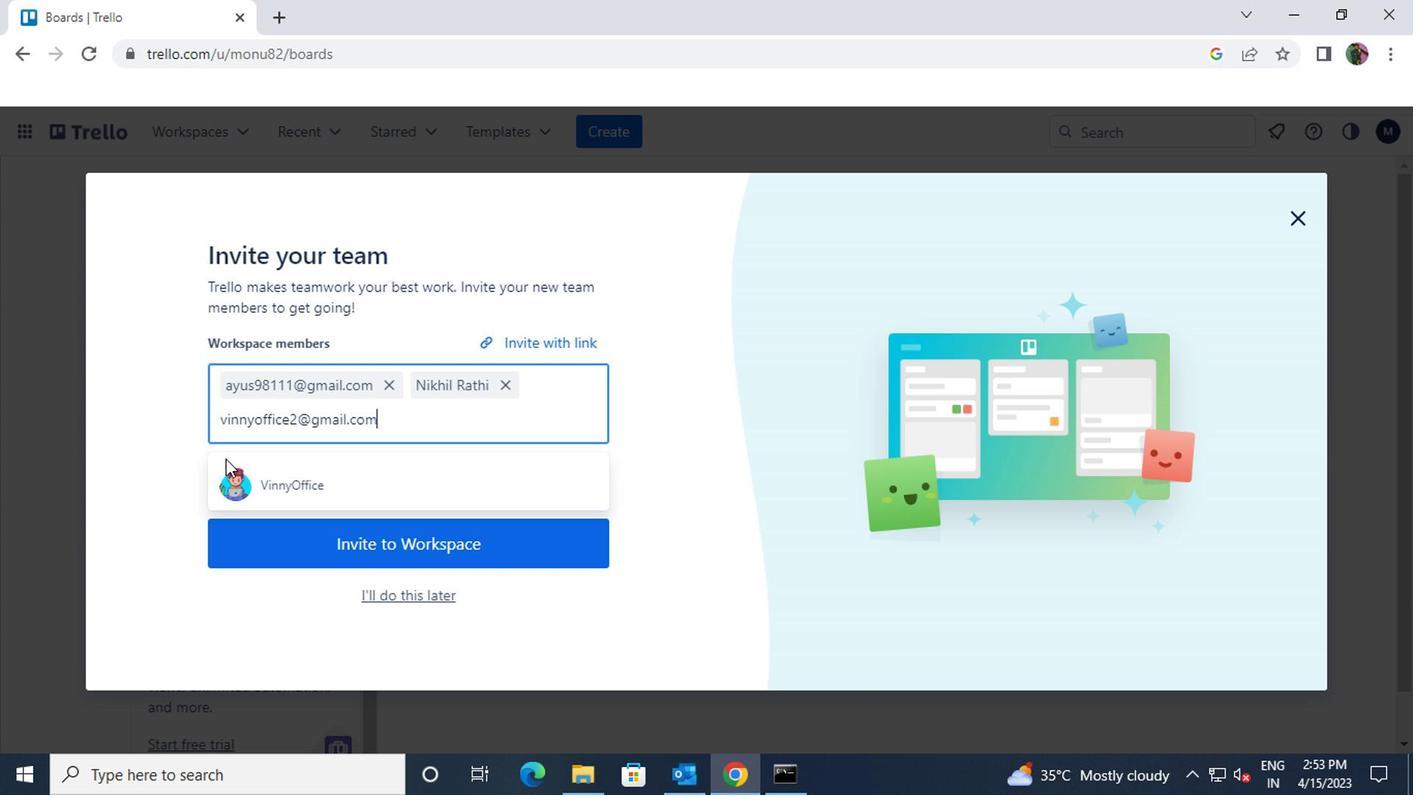 
Action: Mouse pressed left at (248, 487)
Screenshot: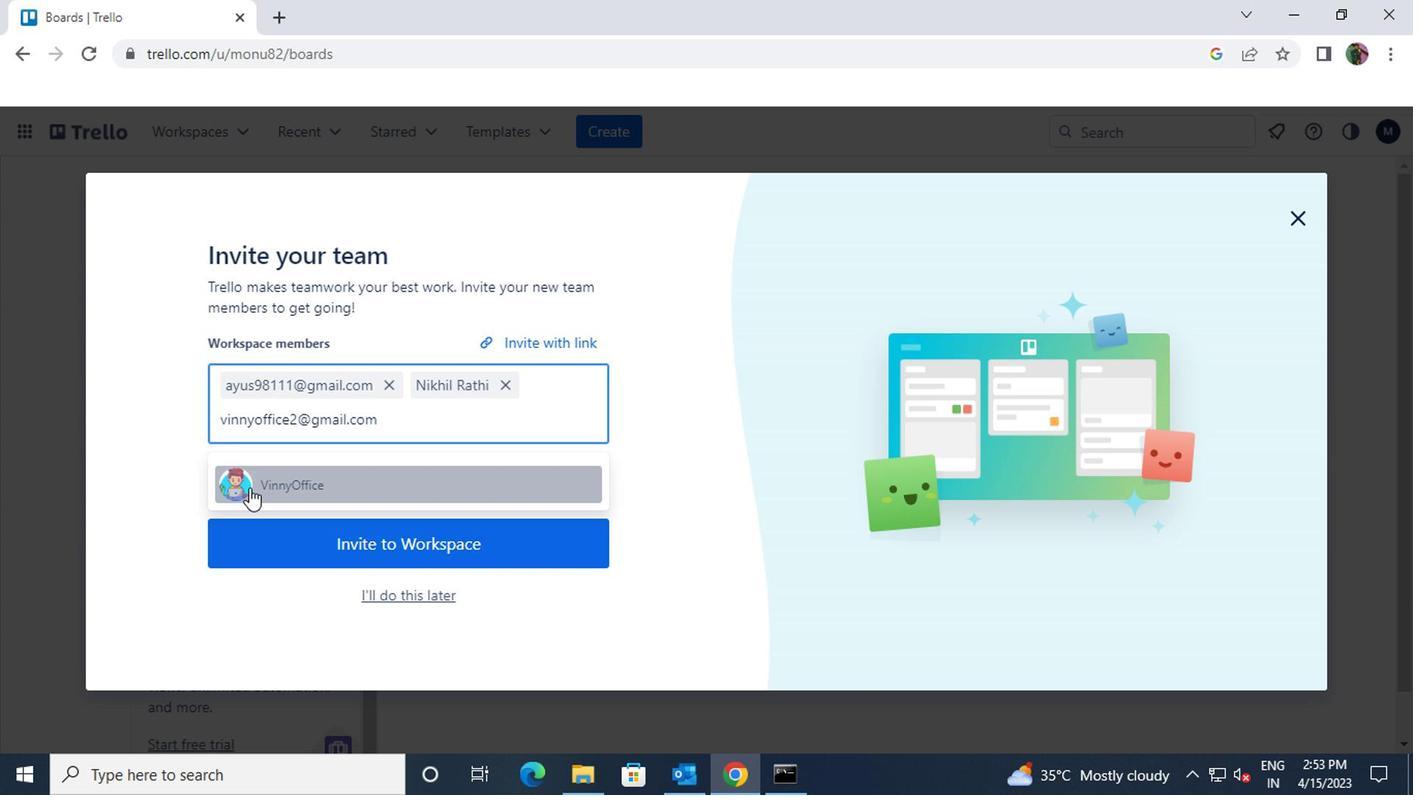 
Action: Mouse moved to (250, 487)
Screenshot: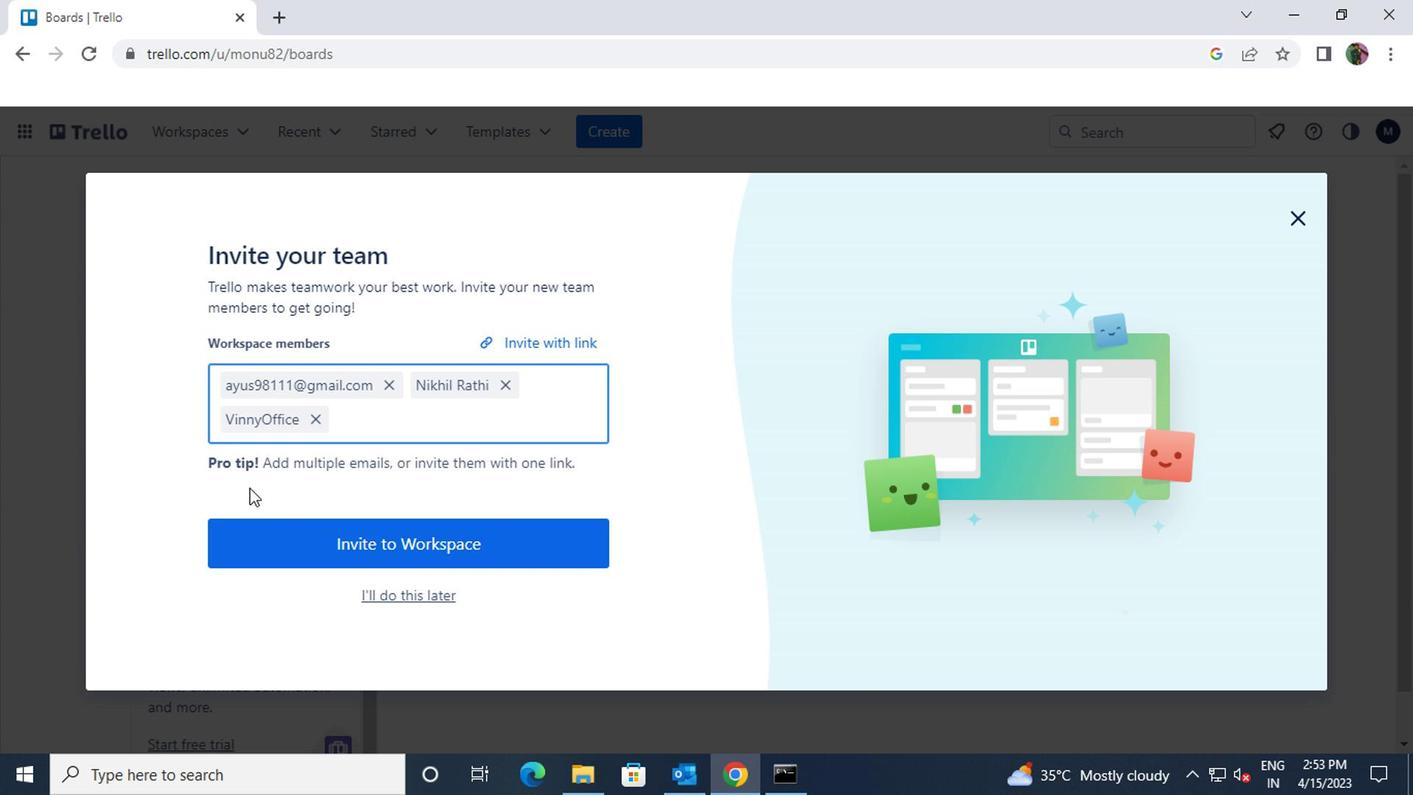 
Action: Key pressed CARSTREET791<Key.shift>@GMAIL.COM
Screenshot: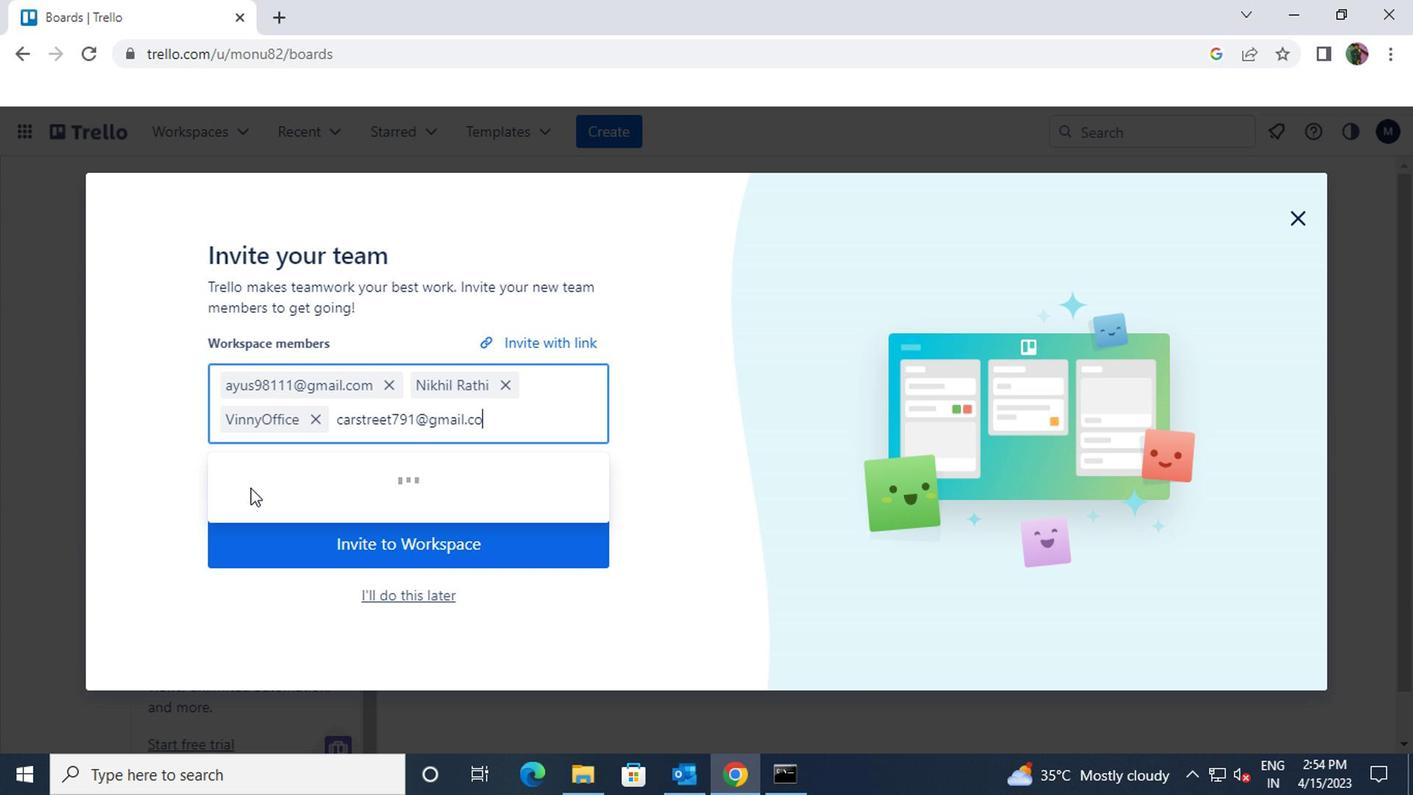 
Action: Mouse moved to (293, 488)
Screenshot: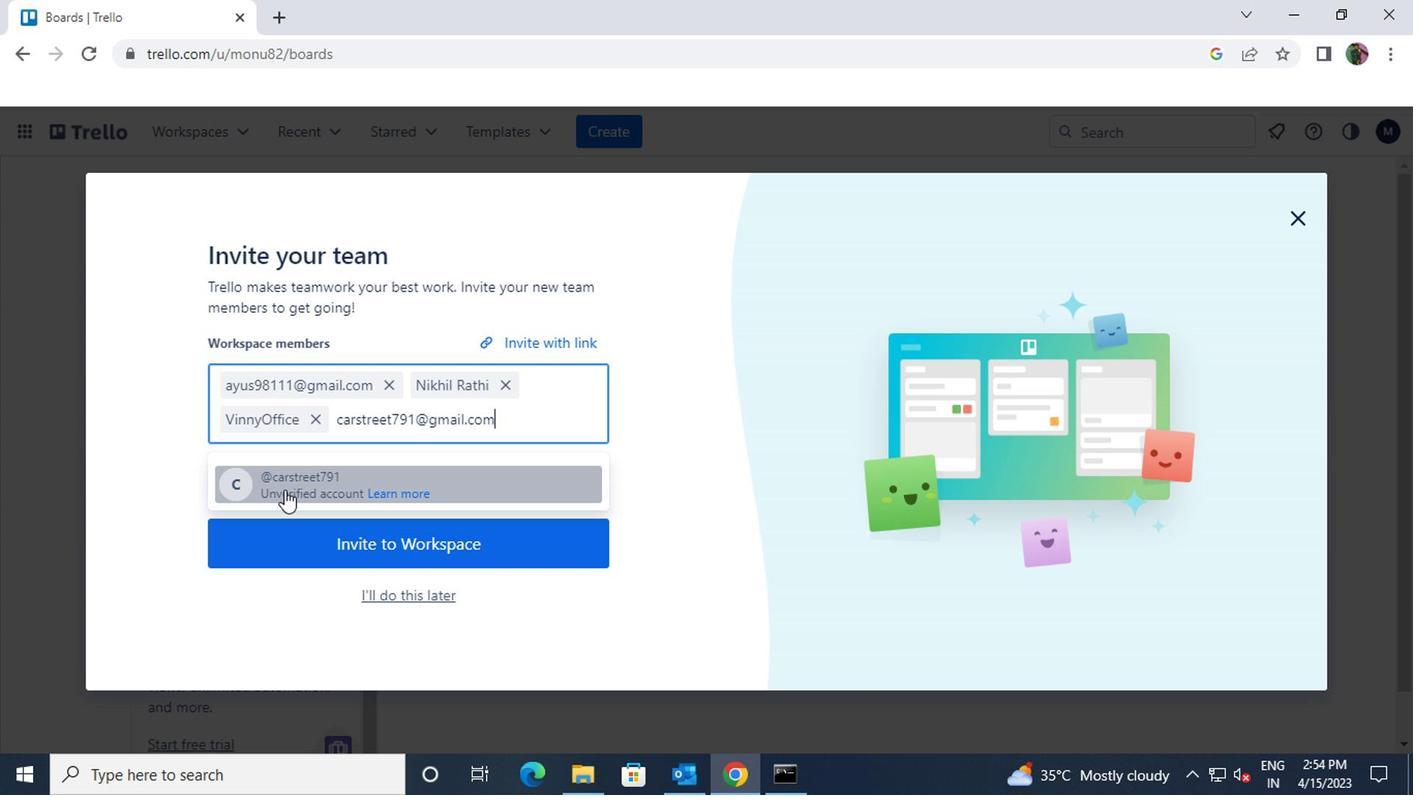 
Action: Mouse pressed left at (293, 488)
Screenshot: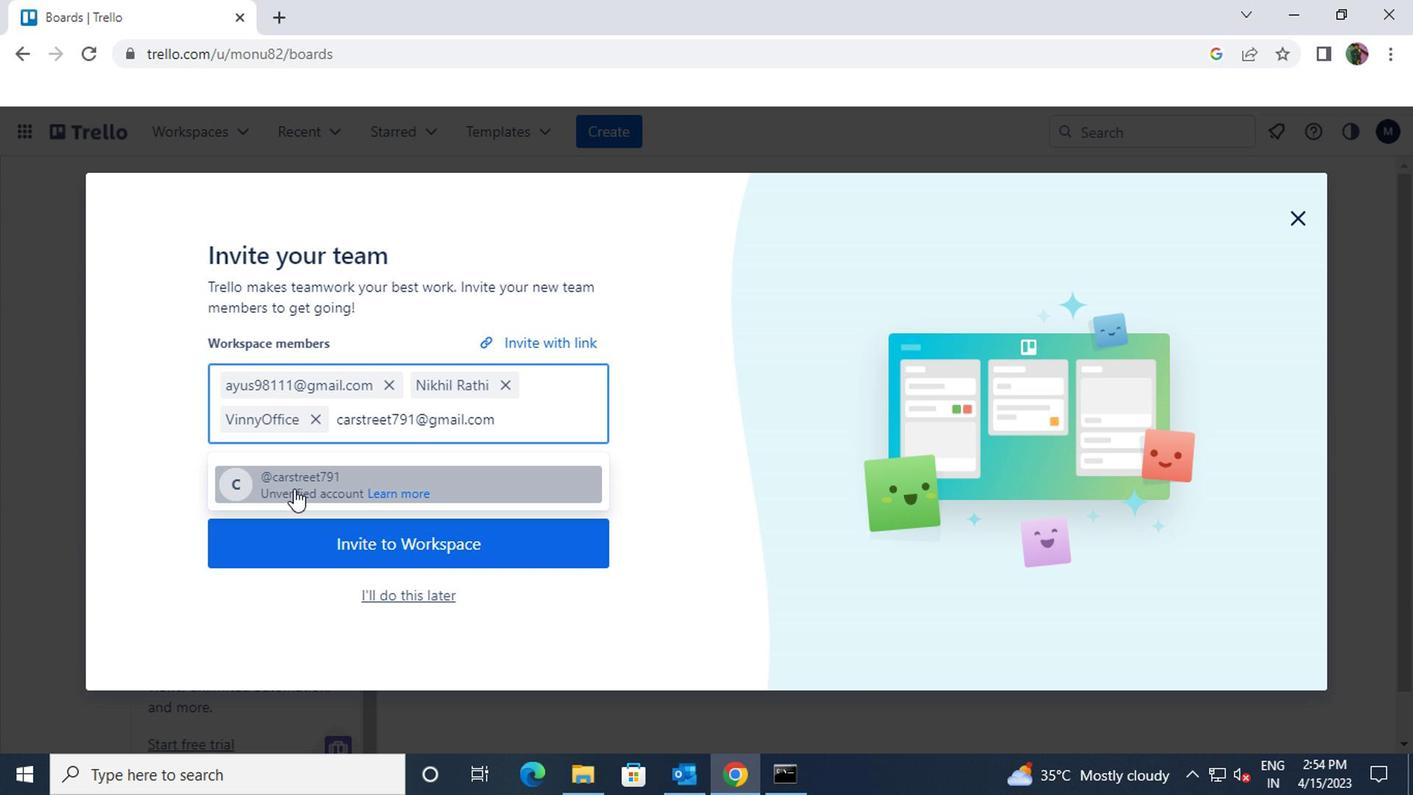 
Action: Mouse moved to (373, 572)
Screenshot: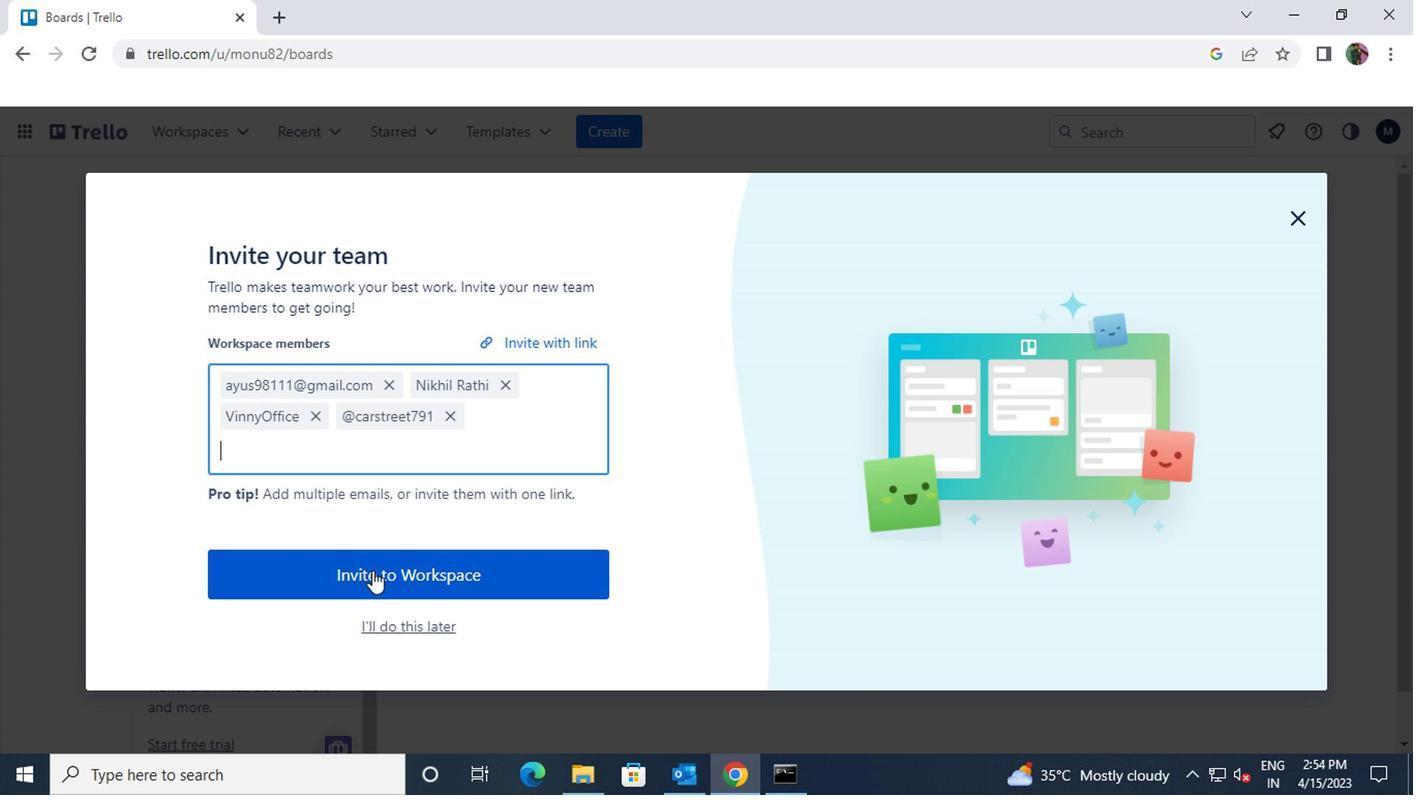 
Action: Mouse pressed left at (373, 572)
Screenshot: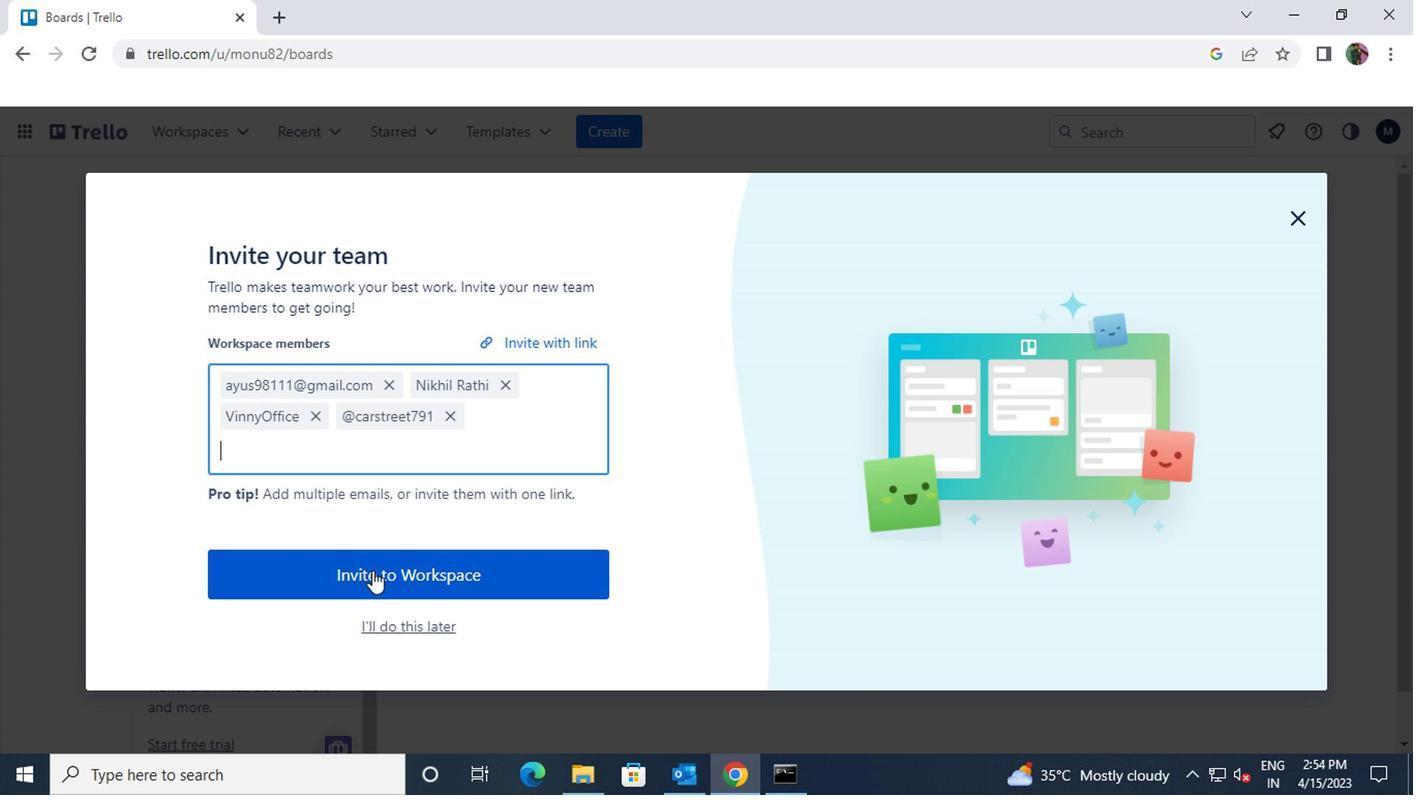 
